 Task: For heading Use oswald with yellow colour.  font size for heading22,  'Change the font style of data to' oswald and font size to 14,  Change the alignment of both headline & data to Align center.  In the sheet  Attendance Sheet for Weekly Performancebook
Action: Mouse moved to (357, 154)
Screenshot: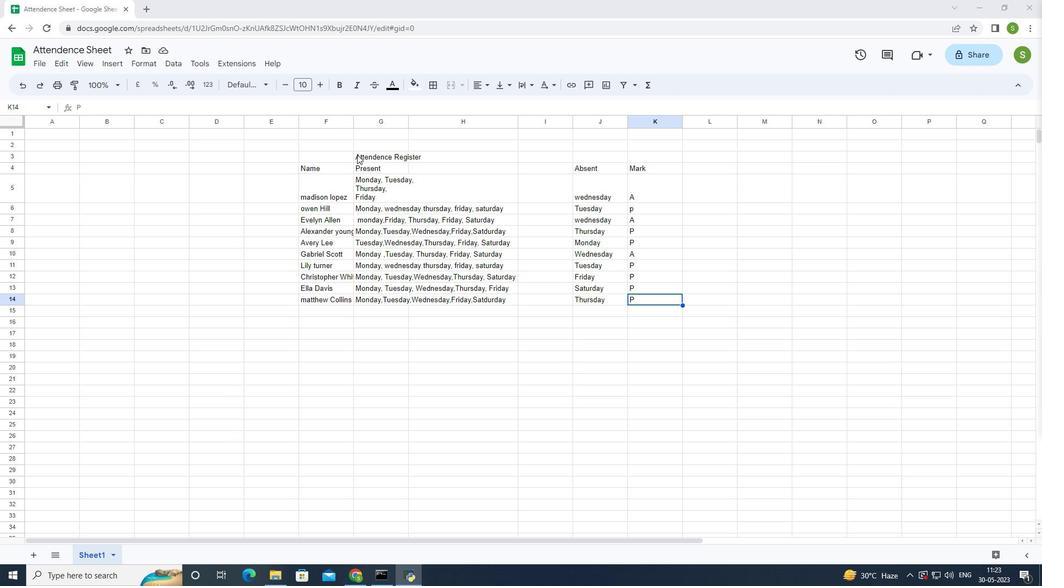 
Action: Mouse pressed left at (357, 154)
Screenshot: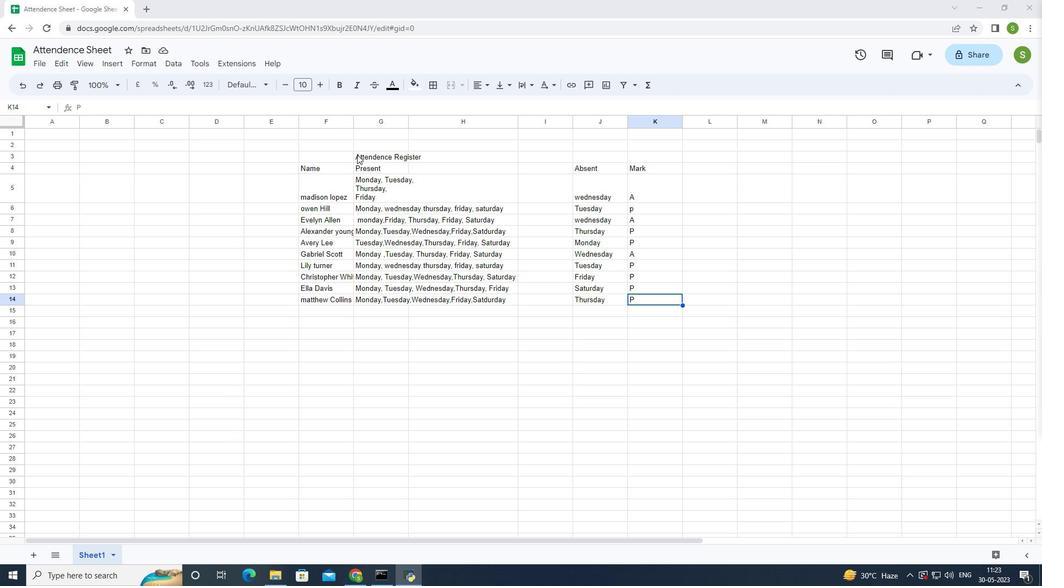
Action: Mouse moved to (249, 89)
Screenshot: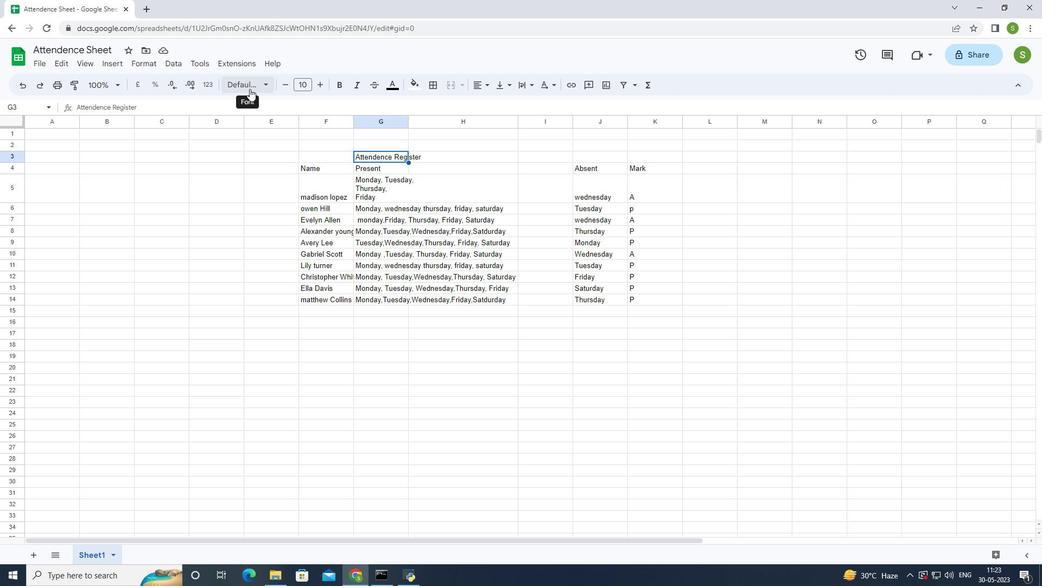 
Action: Mouse pressed left at (249, 89)
Screenshot: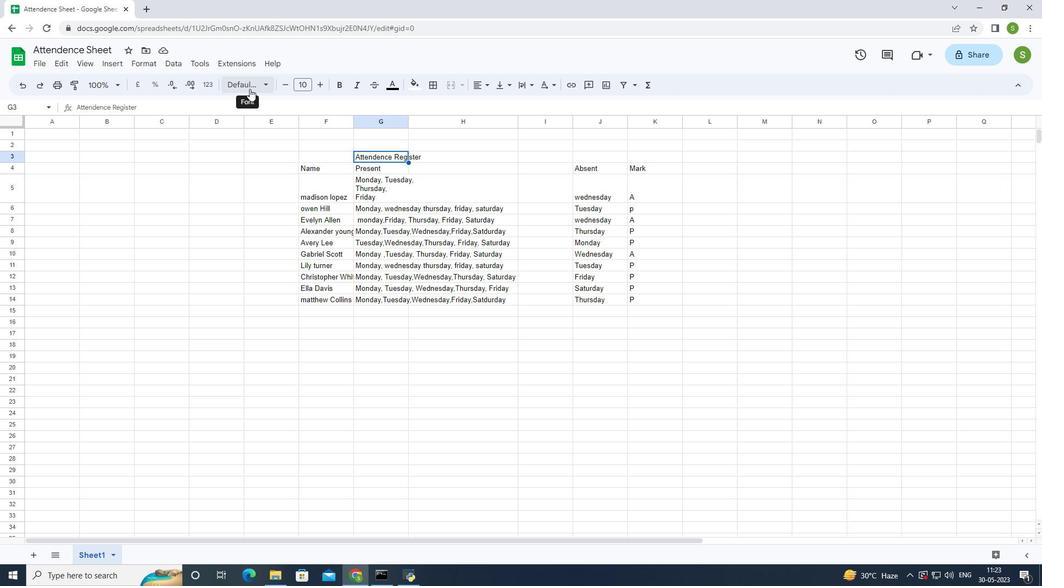 
Action: Mouse moved to (263, 105)
Screenshot: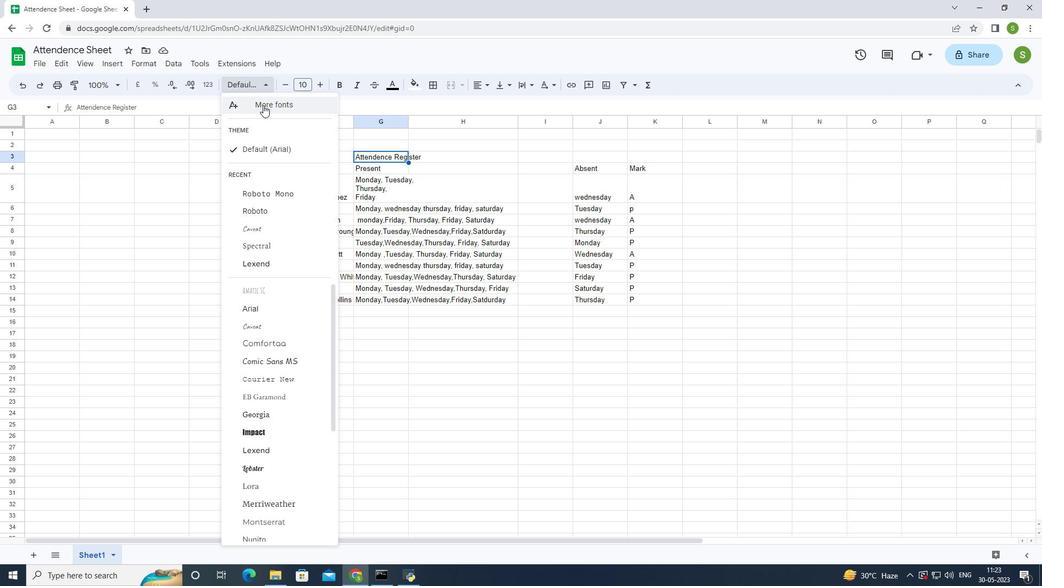 
Action: Mouse pressed left at (263, 105)
Screenshot: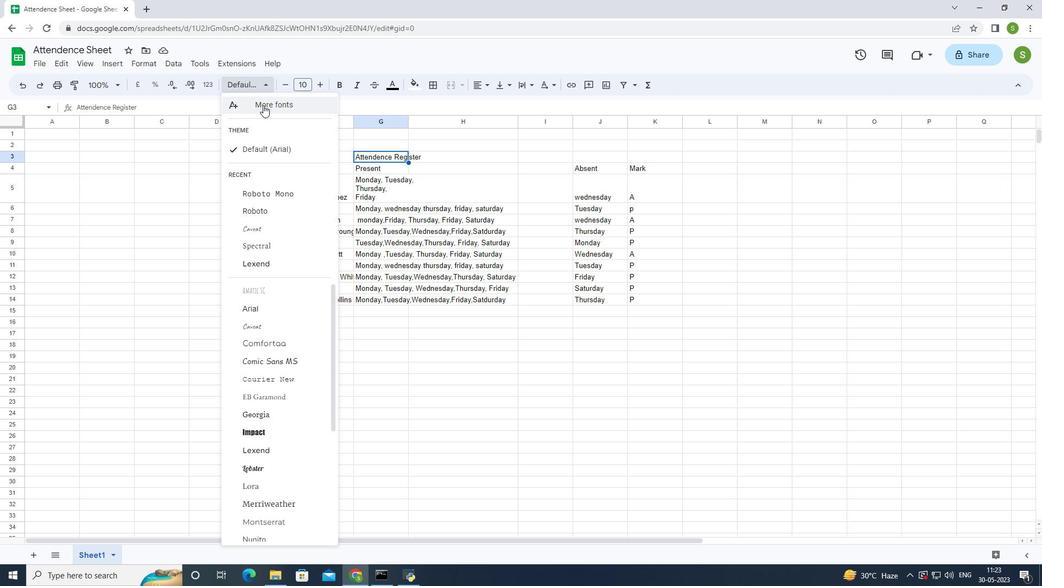 
Action: Mouse moved to (371, 176)
Screenshot: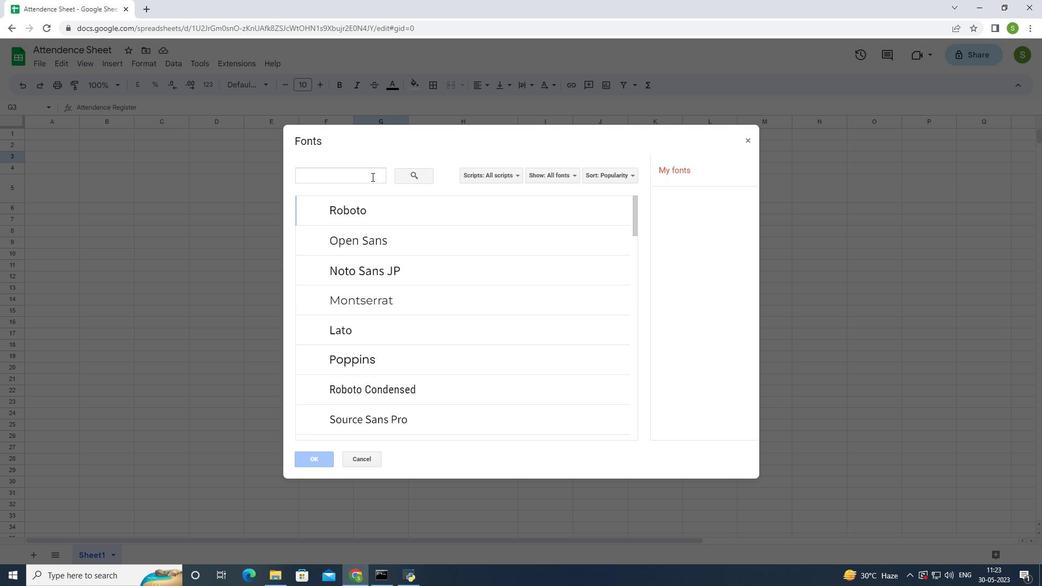 
Action: Mouse pressed left at (371, 176)
Screenshot: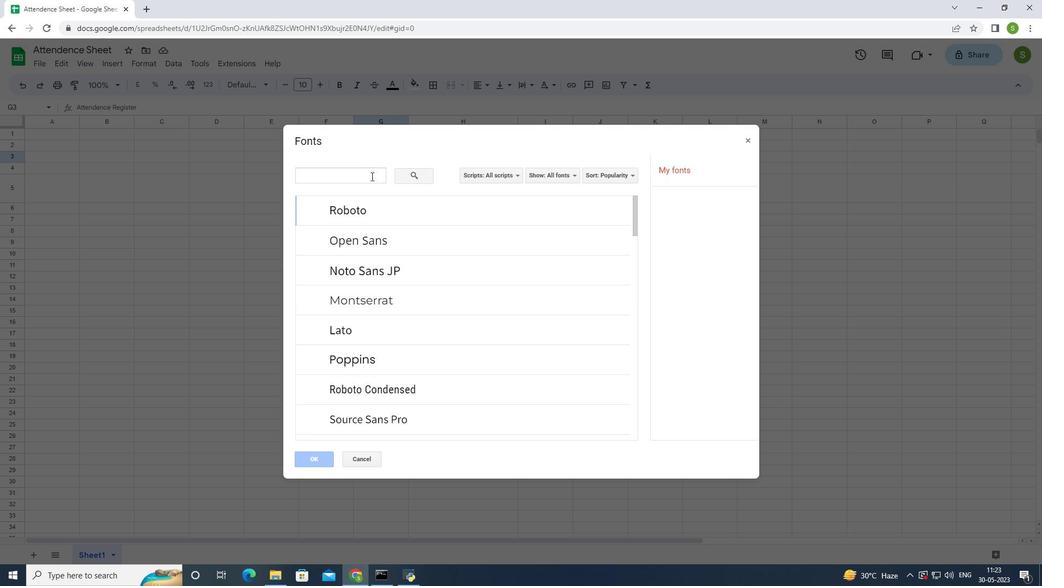 
Action: Key pressed <Key.shift><Key.shift>Oswald
Screenshot: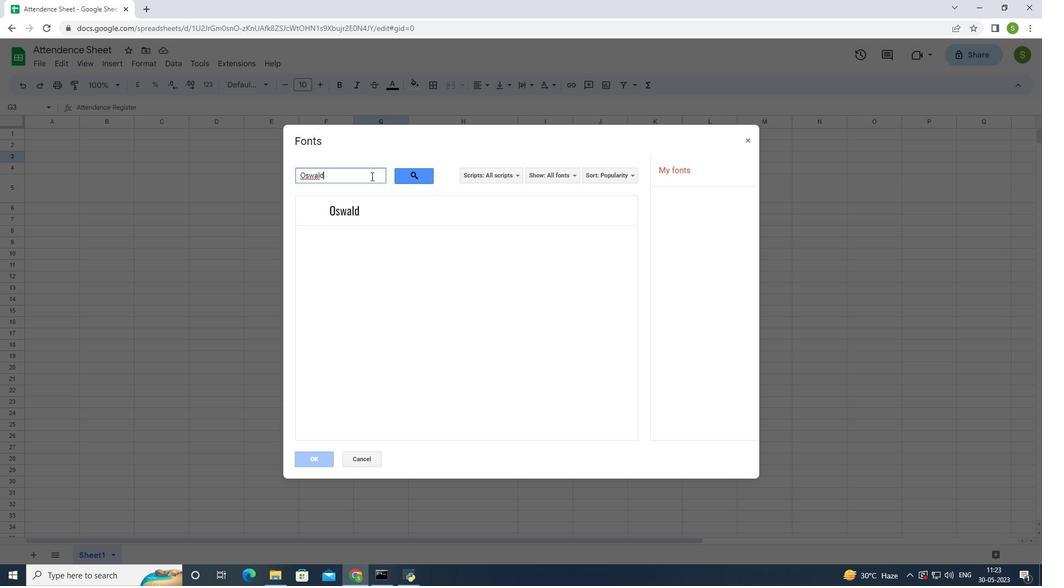
Action: Mouse moved to (354, 209)
Screenshot: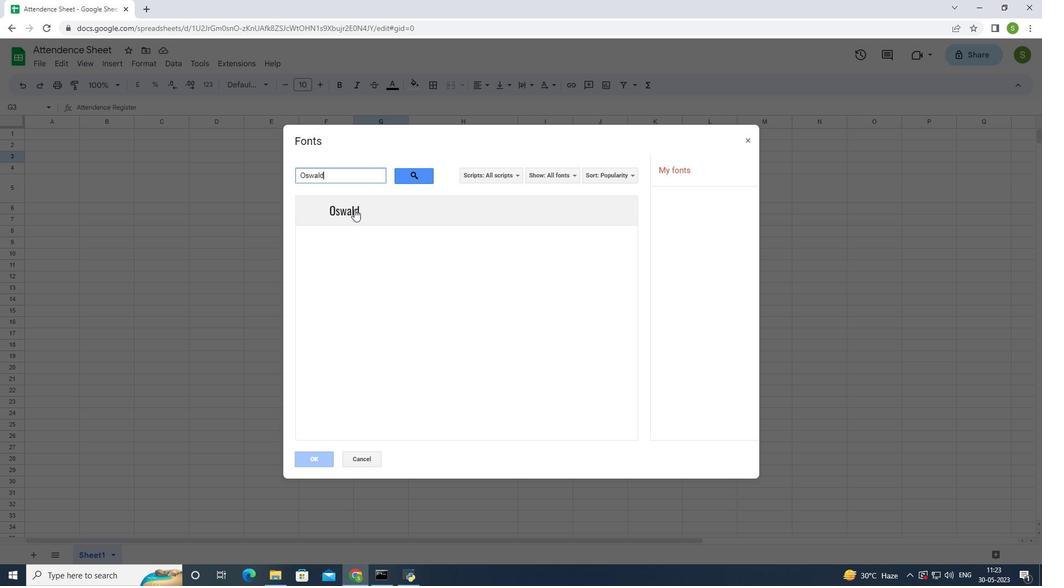 
Action: Mouse pressed left at (354, 209)
Screenshot: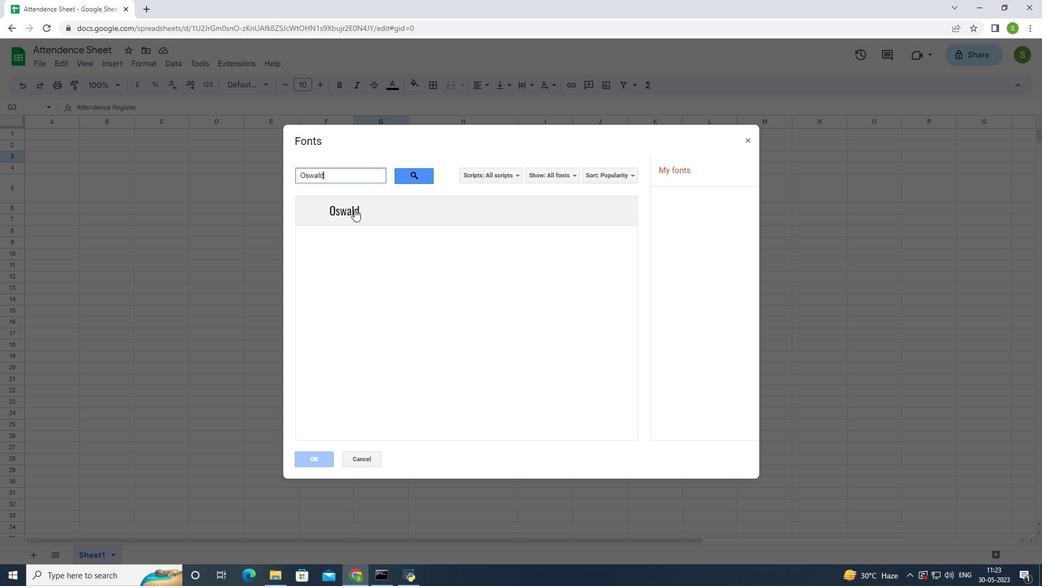 
Action: Mouse moved to (313, 466)
Screenshot: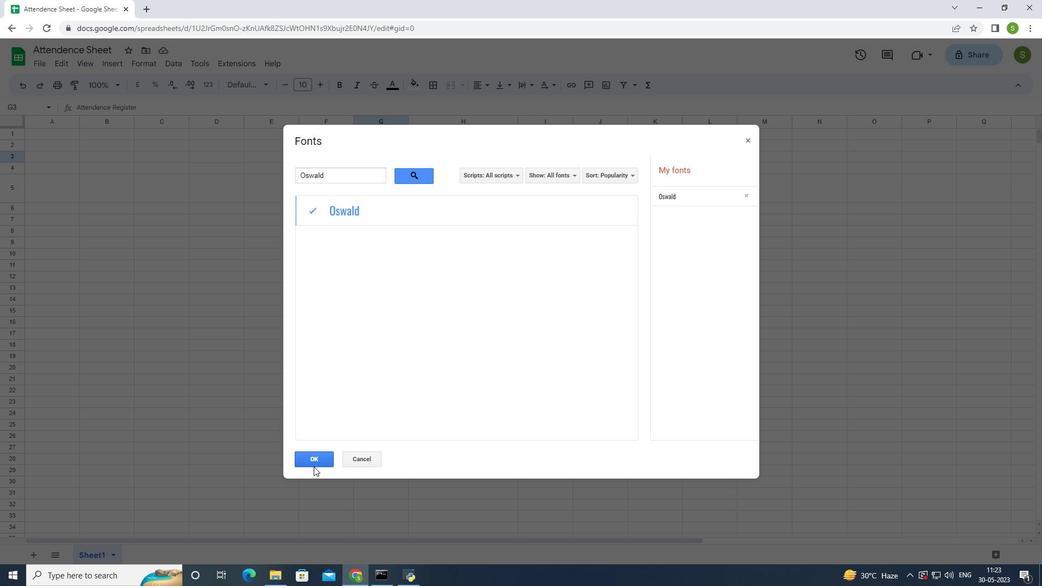
Action: Mouse pressed left at (313, 466)
Screenshot: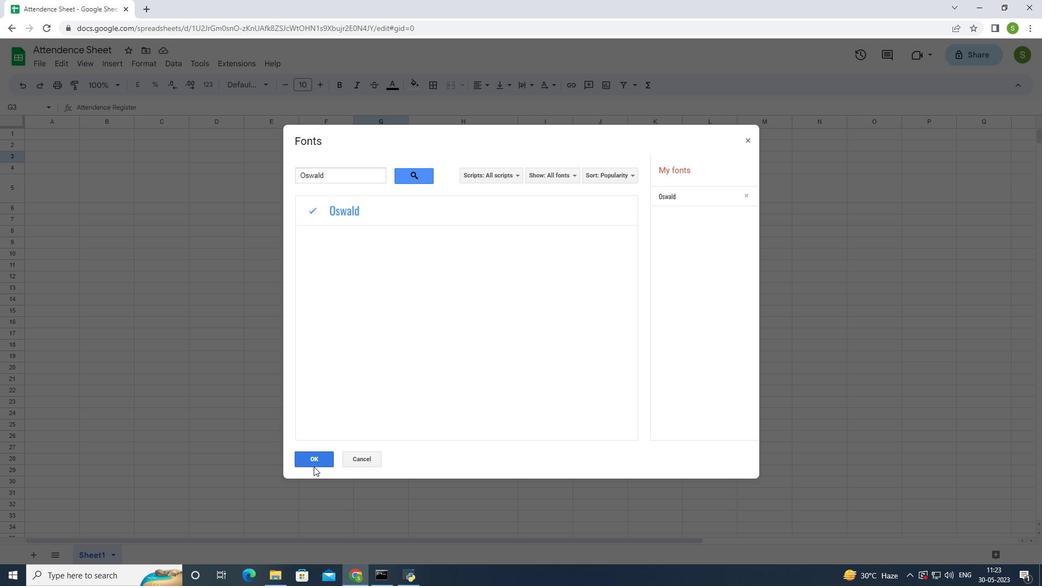 
Action: Mouse moved to (391, 77)
Screenshot: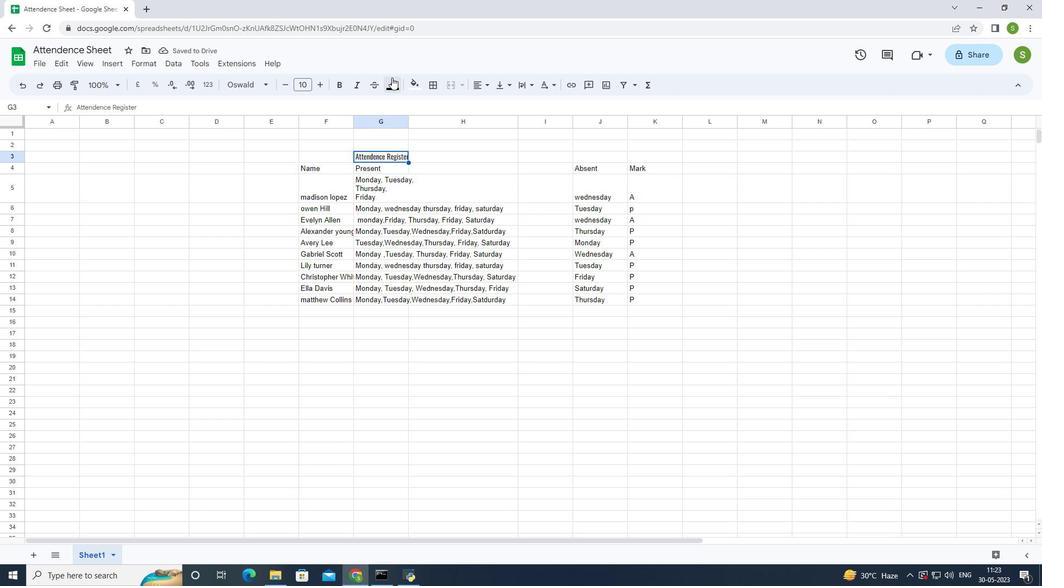 
Action: Mouse pressed left at (391, 77)
Screenshot: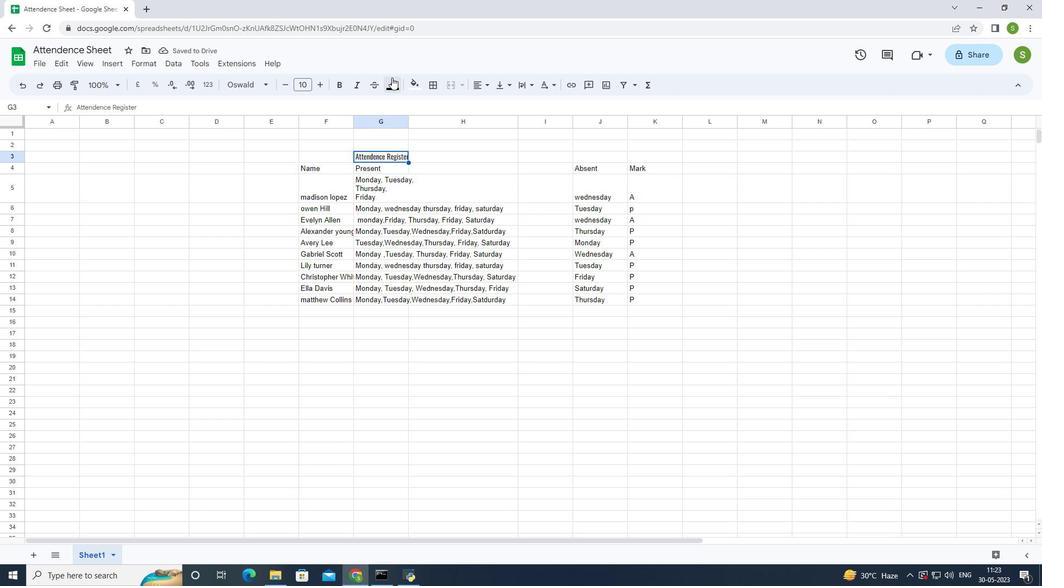 
Action: Mouse moved to (431, 184)
Screenshot: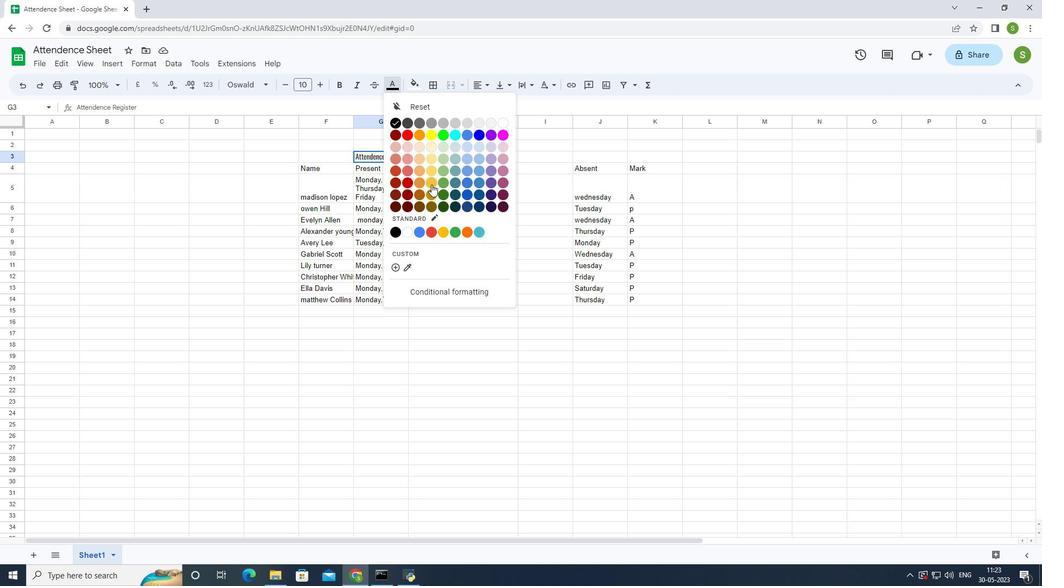 
Action: Mouse pressed left at (431, 184)
Screenshot: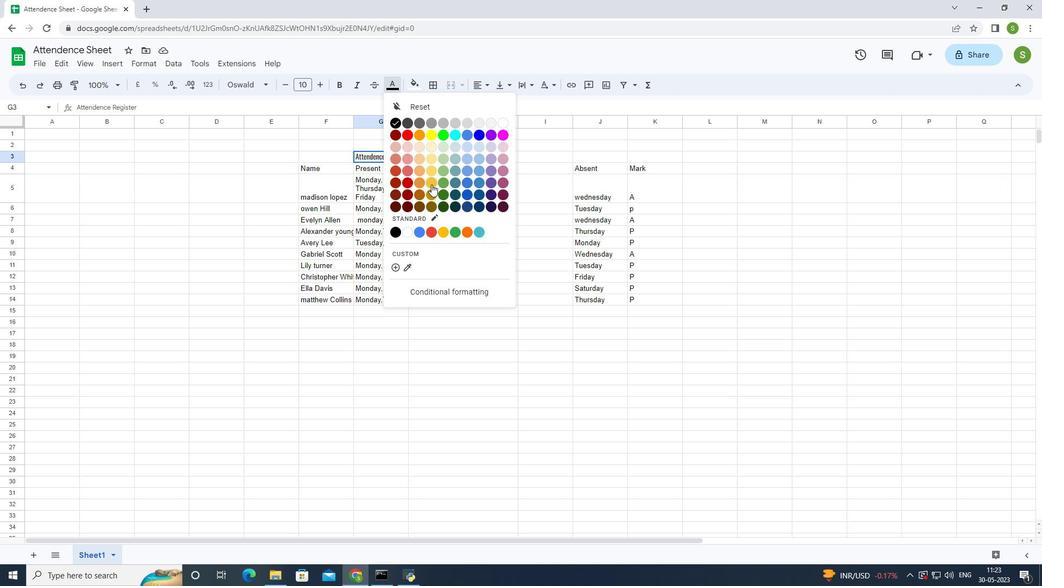
Action: Mouse moved to (318, 89)
Screenshot: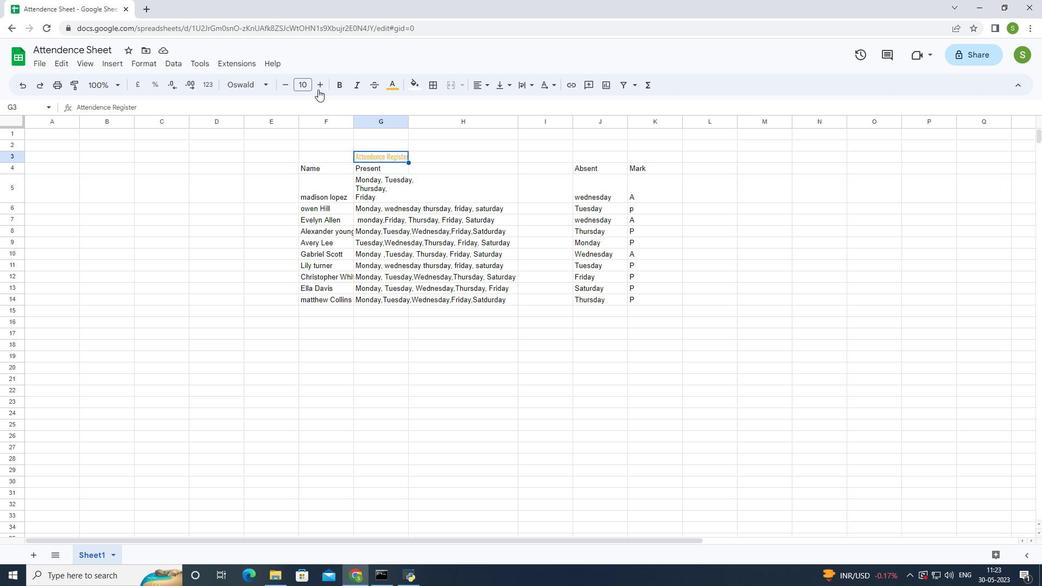 
Action: Mouse pressed left at (318, 89)
Screenshot: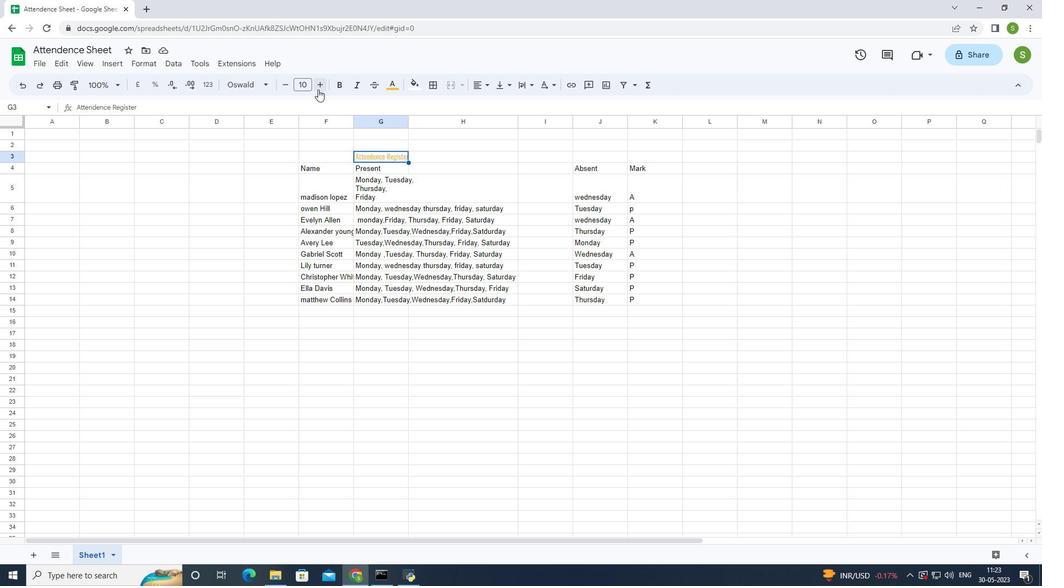 
Action: Mouse pressed left at (318, 89)
Screenshot: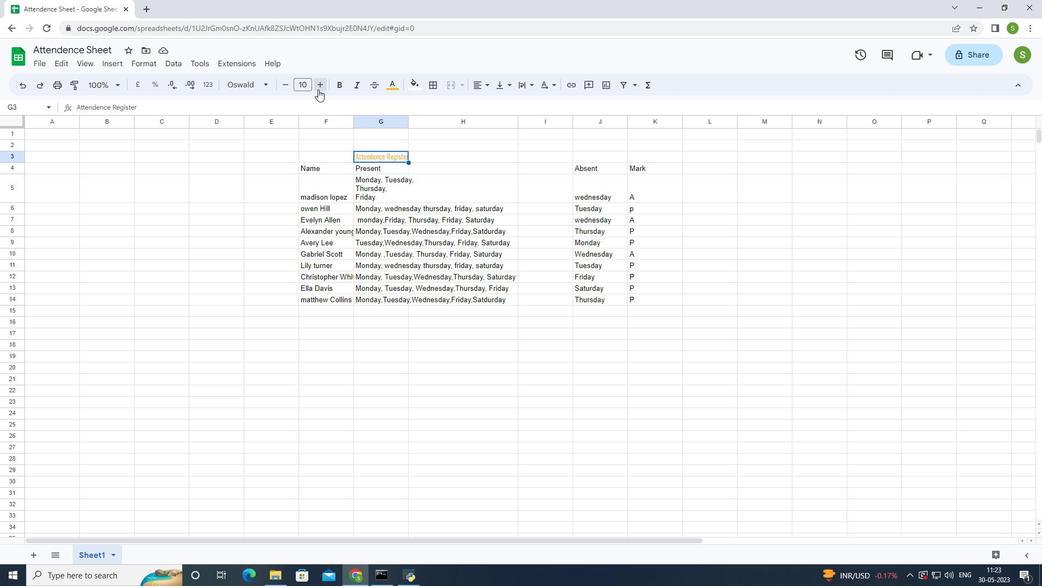 
Action: Mouse pressed left at (318, 89)
Screenshot: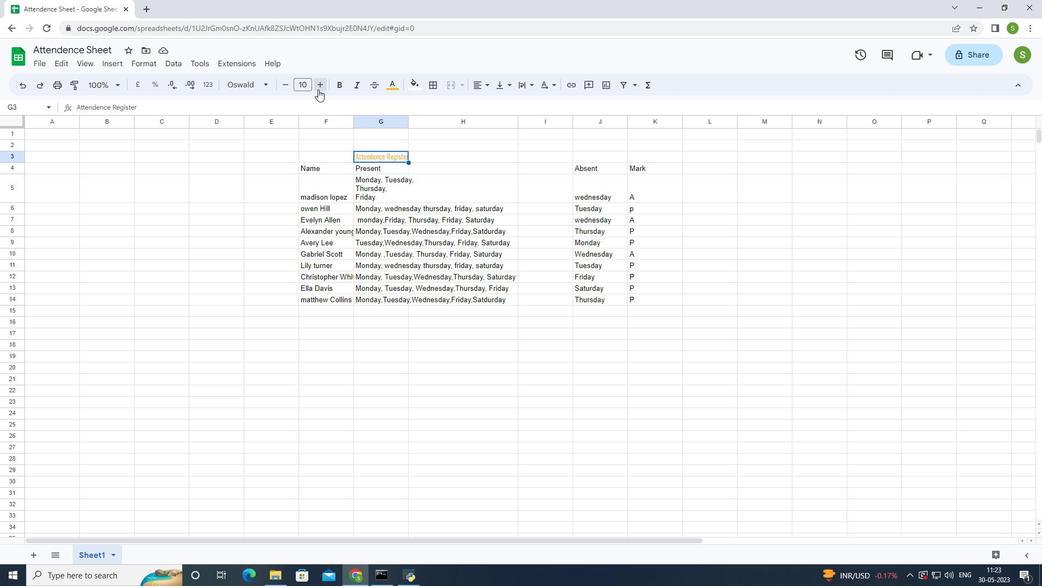 
Action: Mouse pressed left at (318, 89)
Screenshot: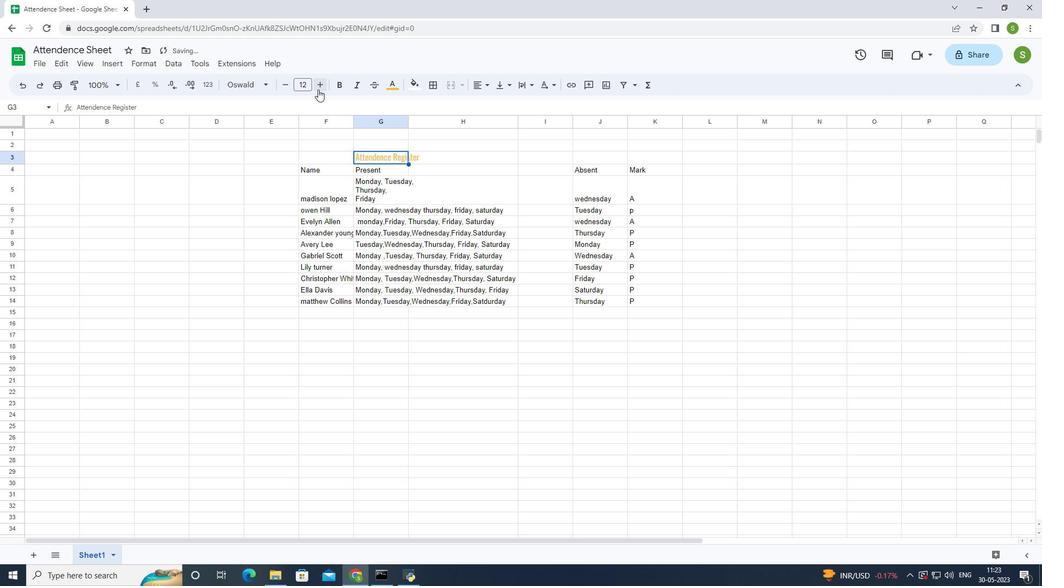 
Action: Mouse pressed left at (318, 89)
Screenshot: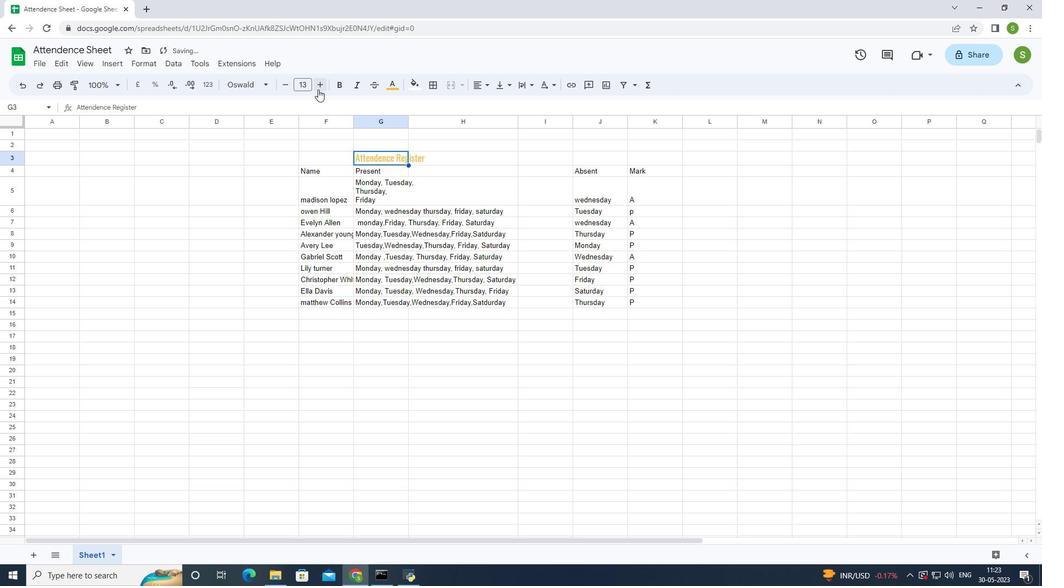 
Action: Mouse pressed left at (318, 89)
Screenshot: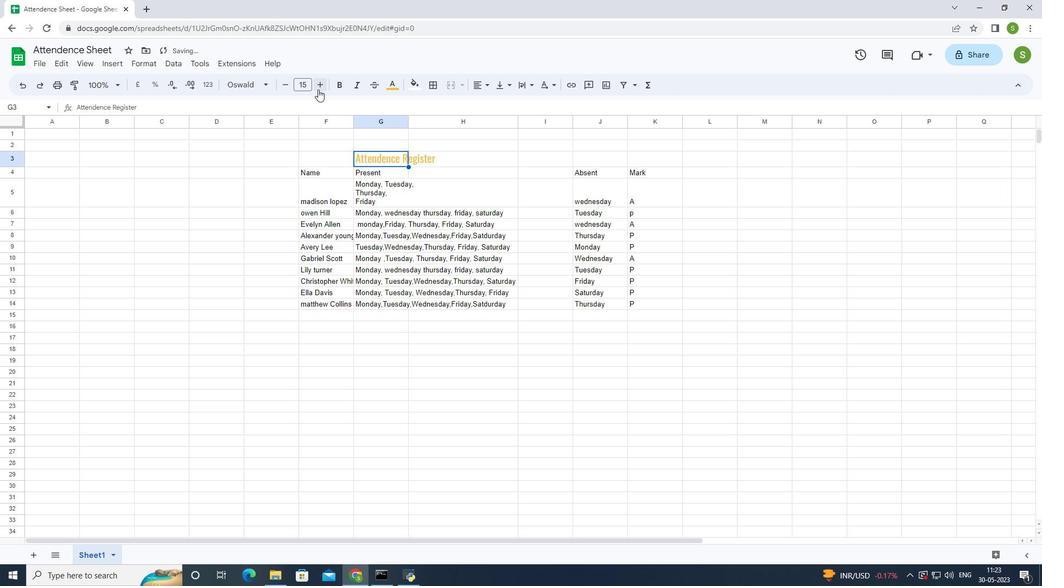
Action: Mouse pressed left at (318, 89)
Screenshot: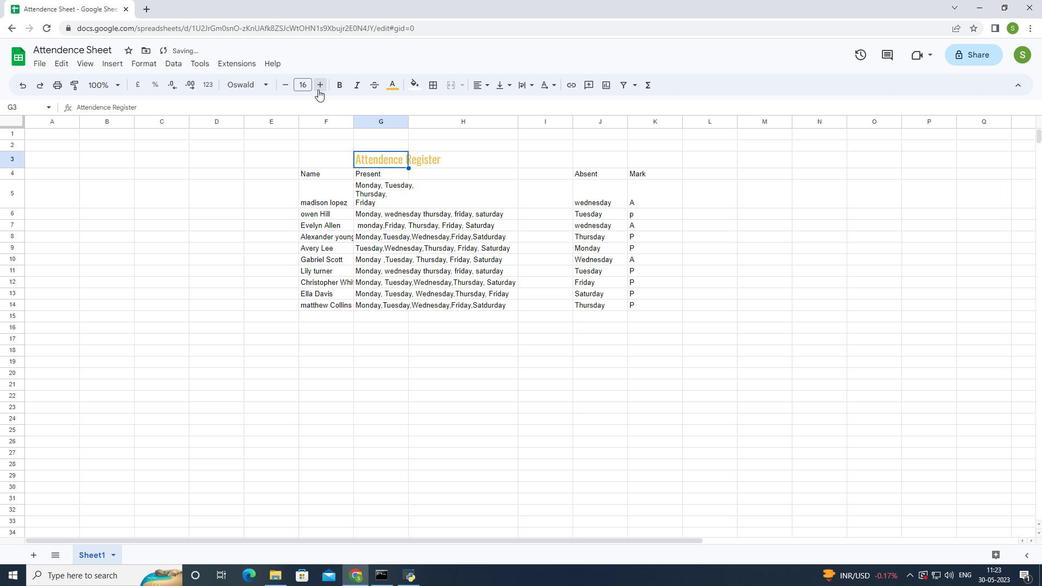 
Action: Mouse pressed left at (318, 89)
Screenshot: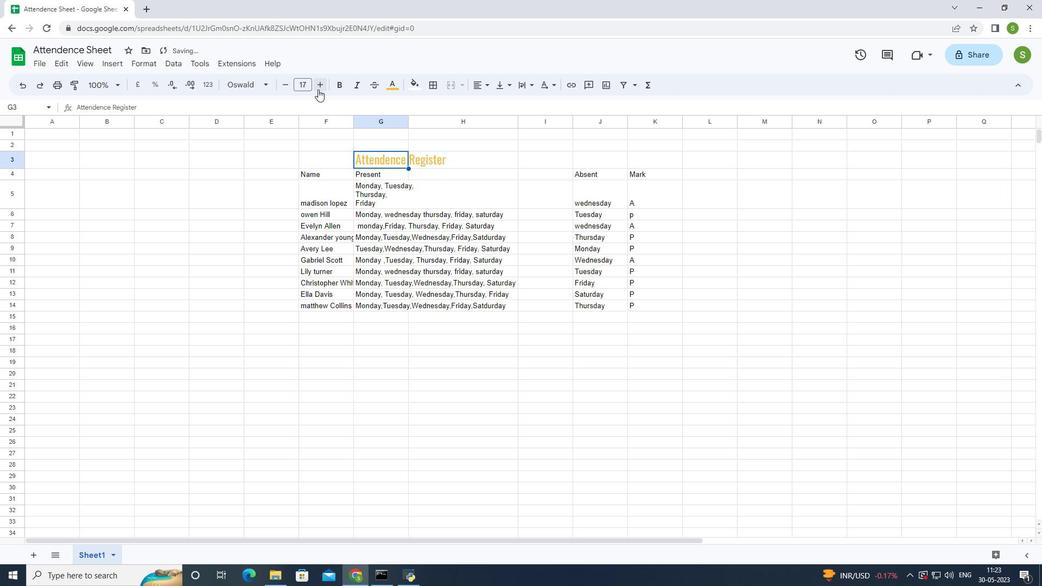 
Action: Mouse pressed left at (318, 89)
Screenshot: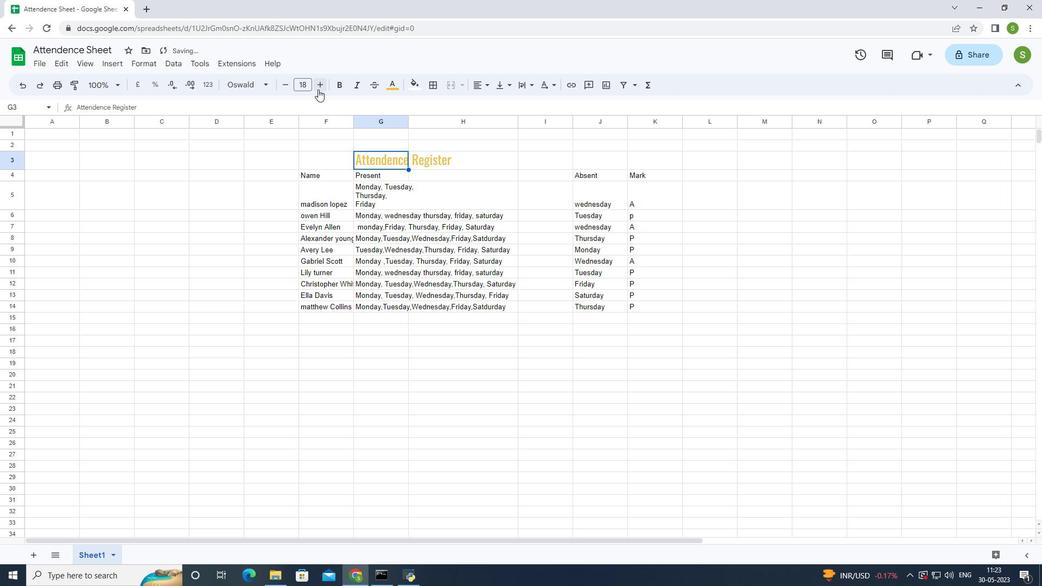 
Action: Mouse moved to (318, 89)
Screenshot: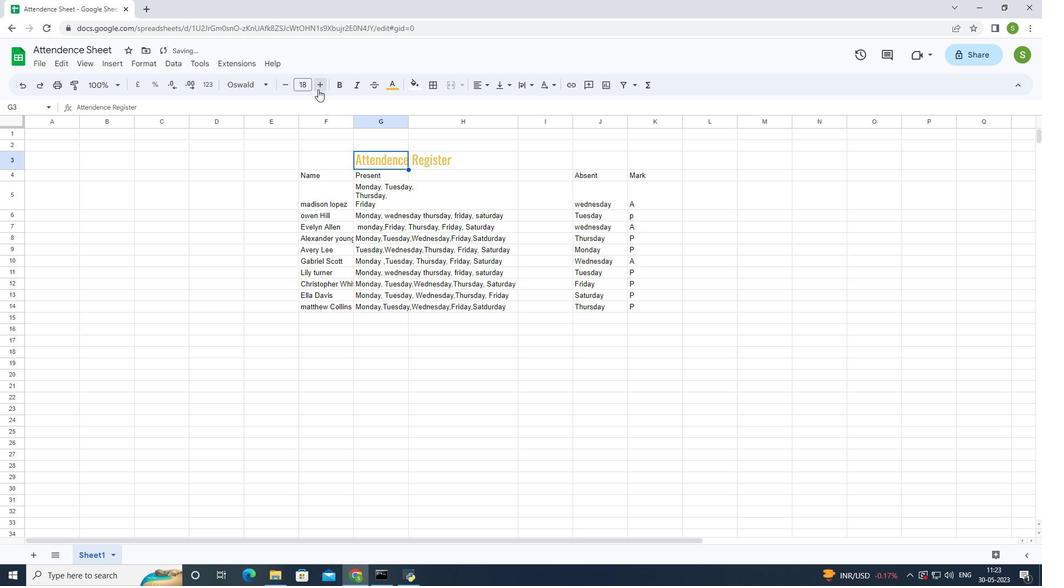 
Action: Mouse pressed left at (318, 89)
Screenshot: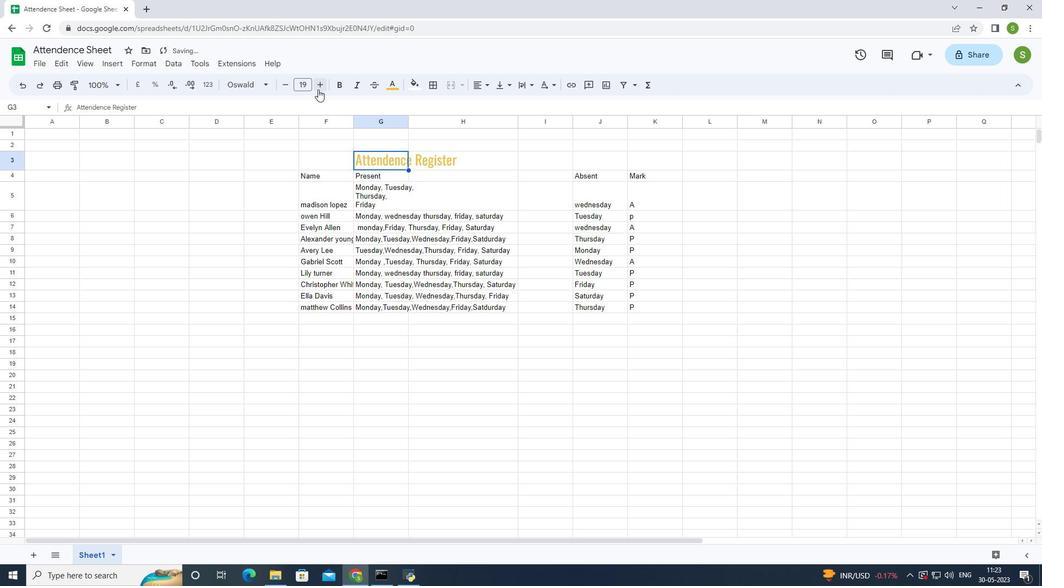 
Action: Mouse pressed left at (318, 89)
Screenshot: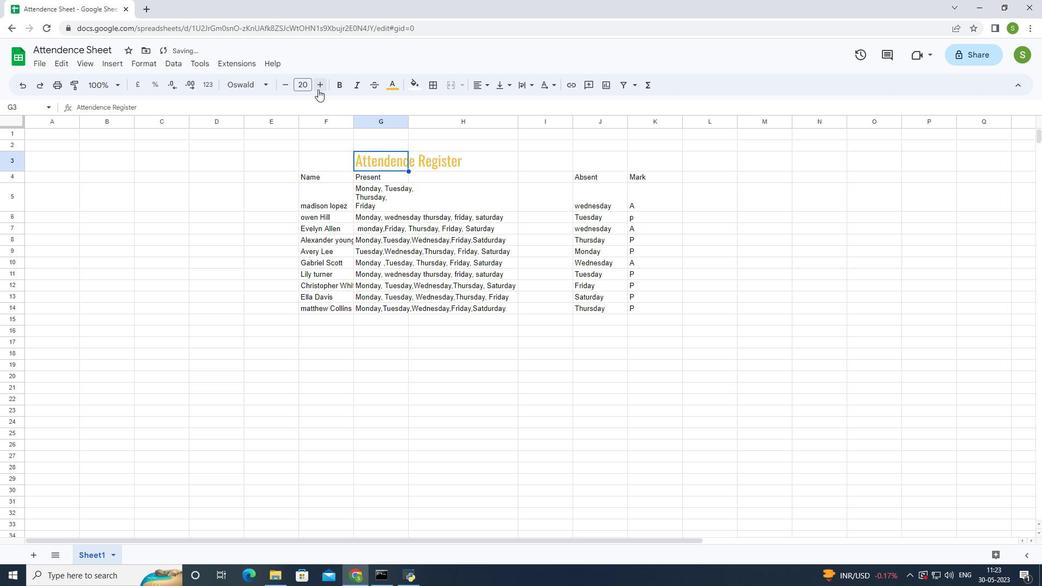 
Action: Mouse pressed left at (318, 89)
Screenshot: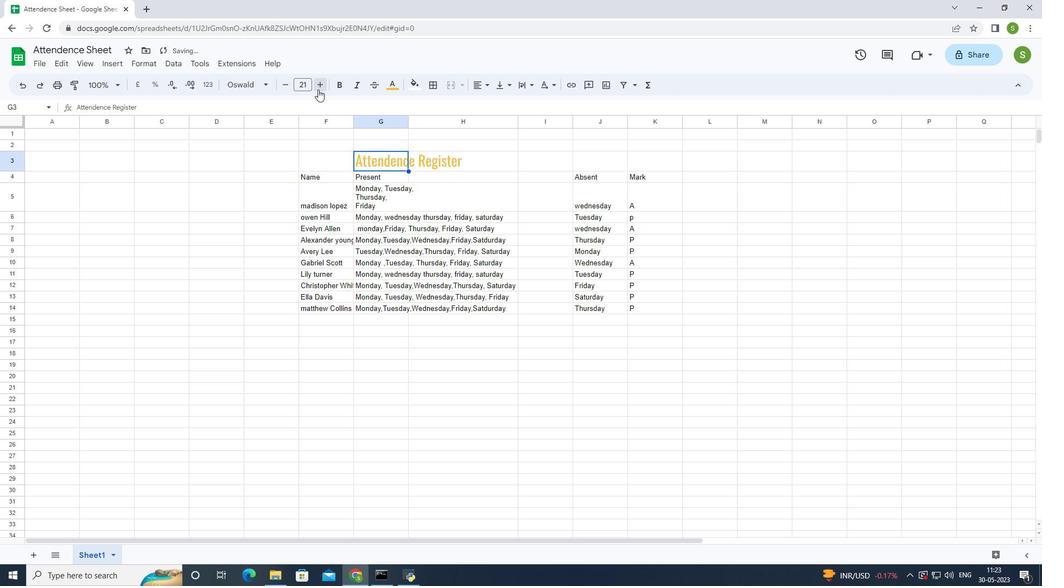 
Action: Mouse moved to (301, 174)
Screenshot: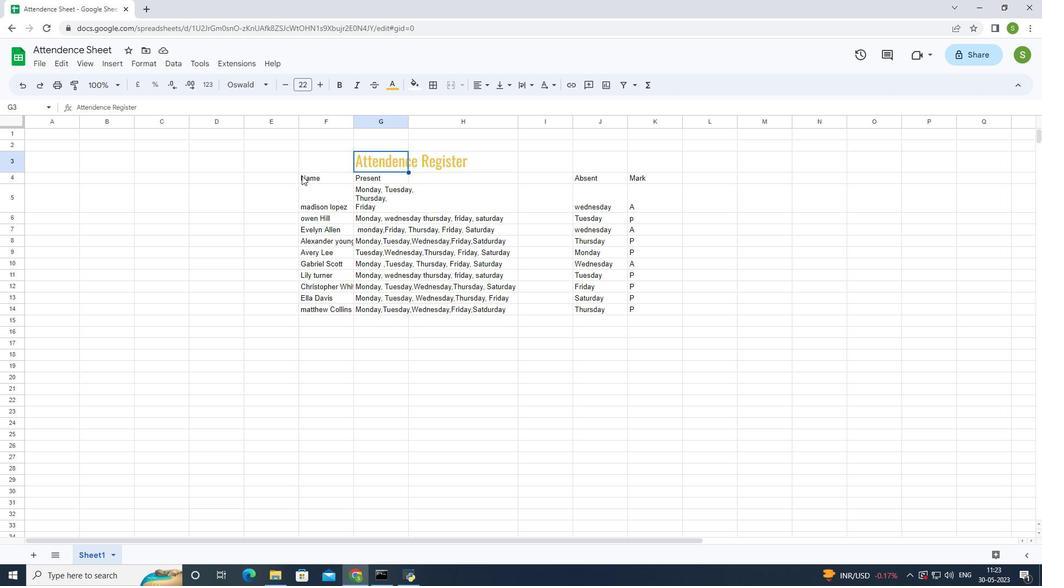 
Action: Mouse pressed left at (301, 174)
Screenshot: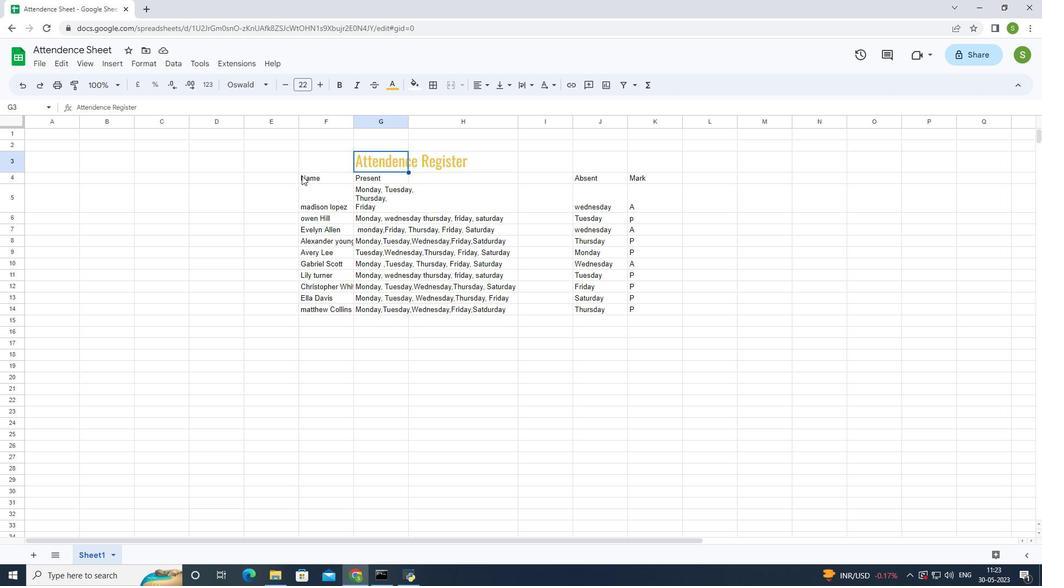 
Action: Mouse moved to (242, 86)
Screenshot: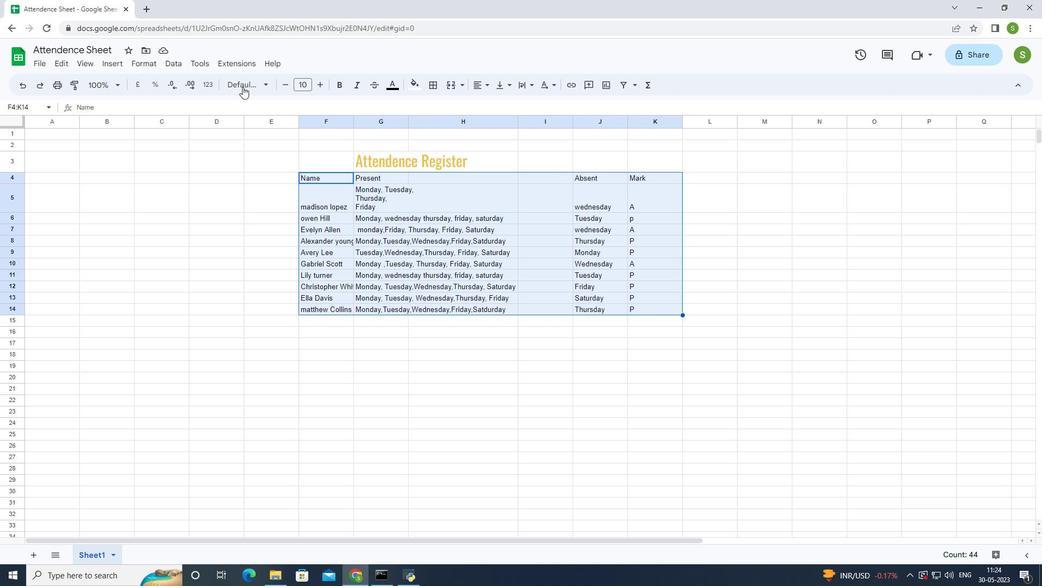 
Action: Mouse pressed left at (242, 86)
Screenshot: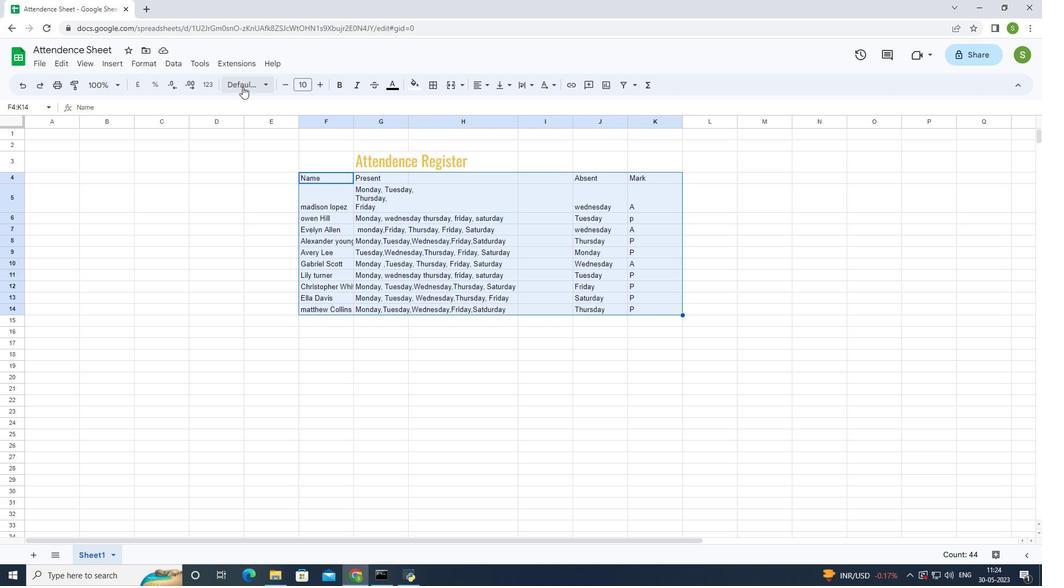 
Action: Mouse moved to (274, 106)
Screenshot: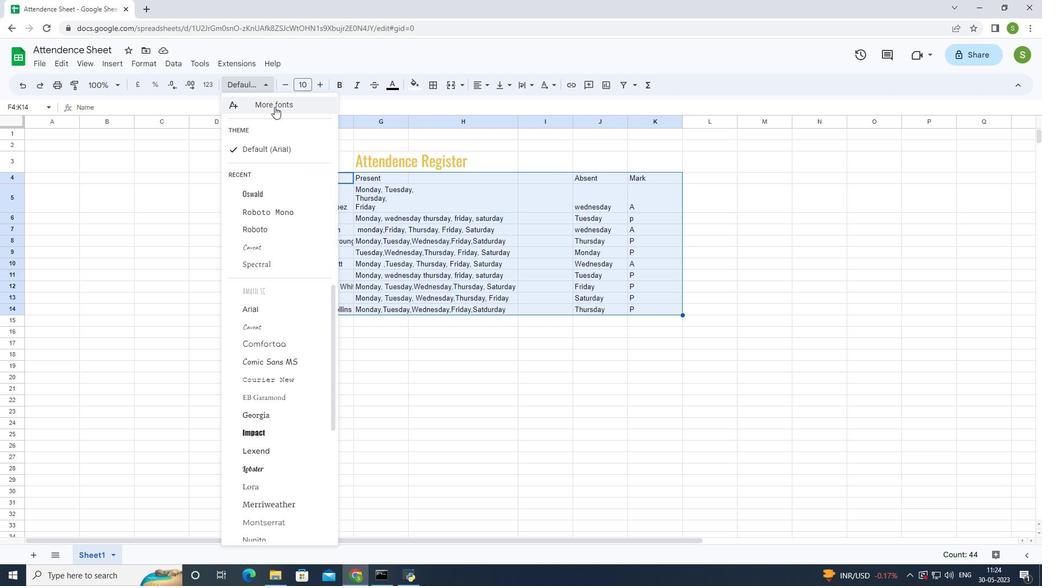 
Action: Mouse pressed left at (274, 106)
Screenshot: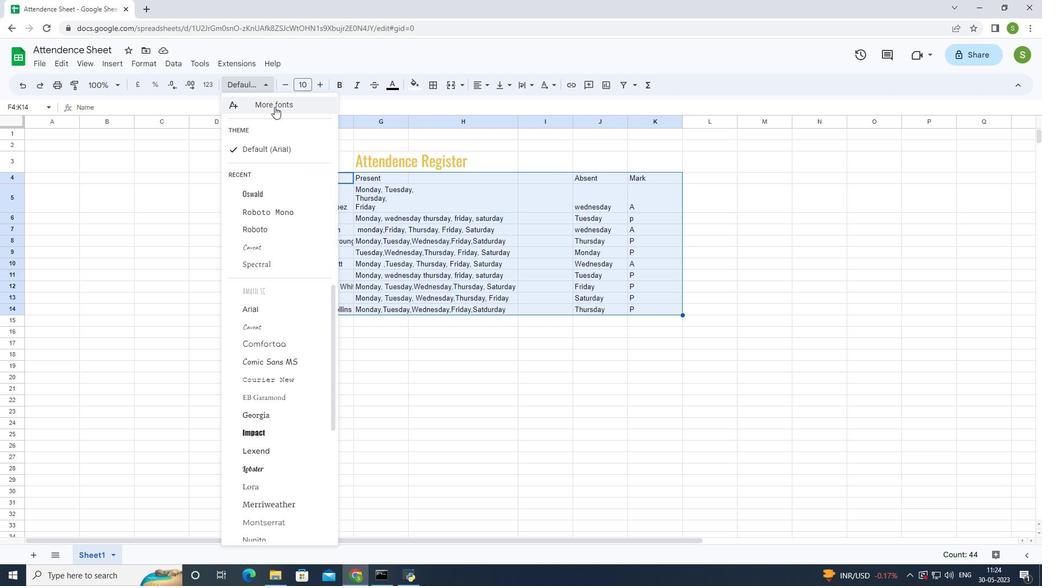 
Action: Mouse moved to (341, 210)
Screenshot: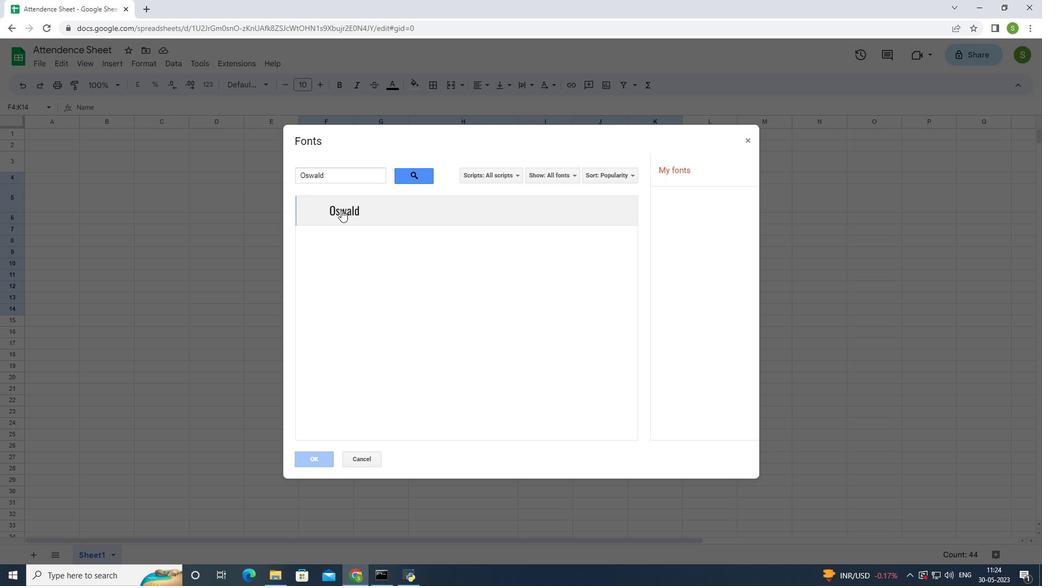
Action: Mouse pressed left at (341, 210)
Screenshot: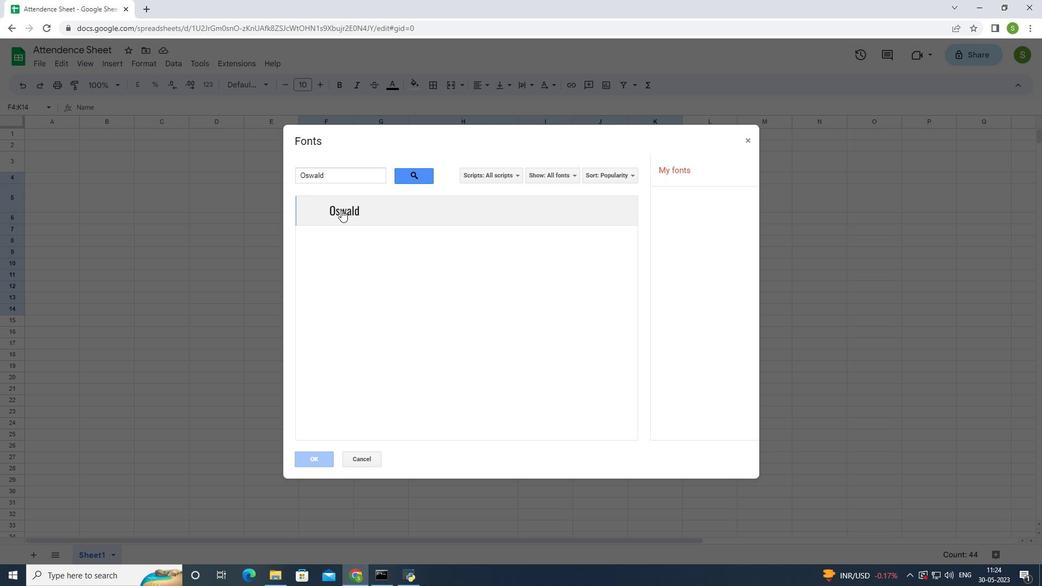 
Action: Mouse moved to (333, 432)
Screenshot: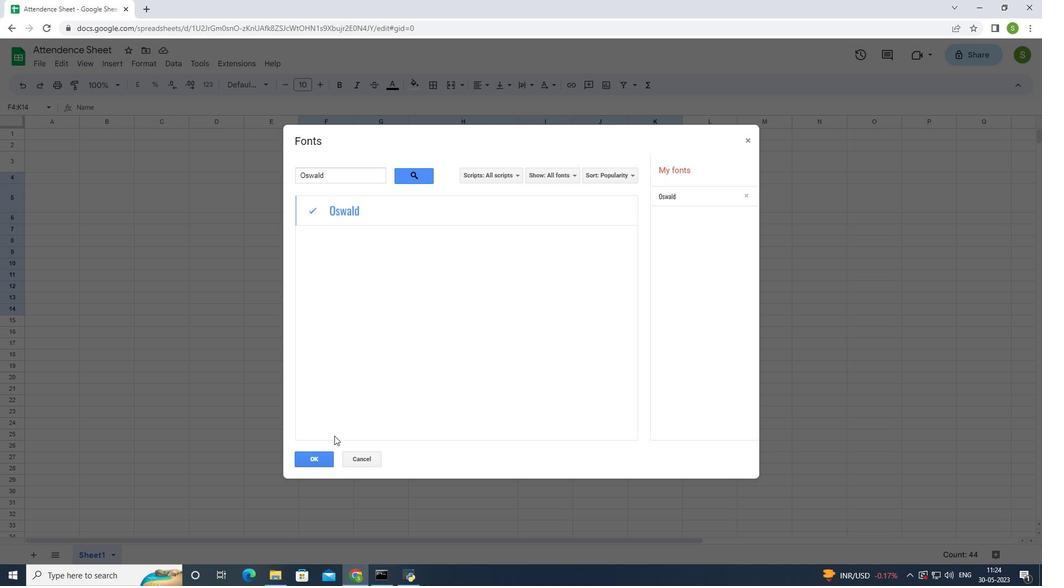 
Action: Mouse pressed left at (333, 430)
Screenshot: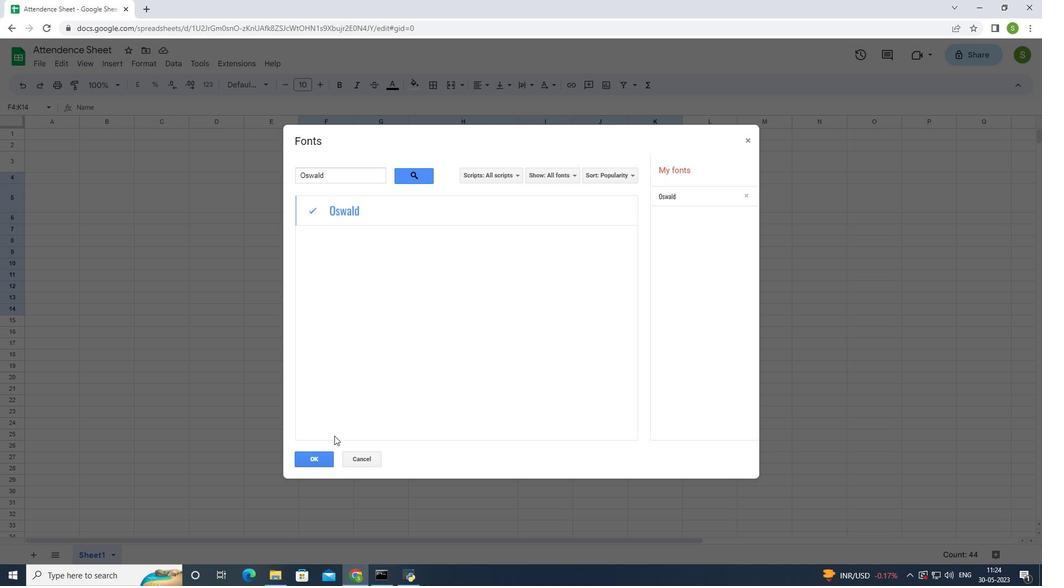 
Action: Mouse moved to (322, 456)
Screenshot: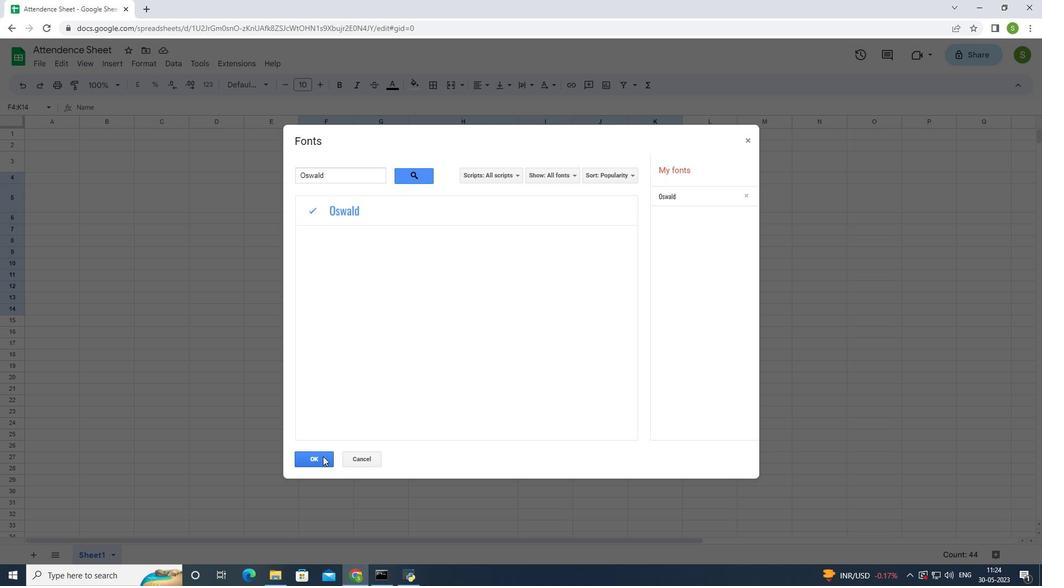 
Action: Mouse pressed left at (322, 456)
Screenshot: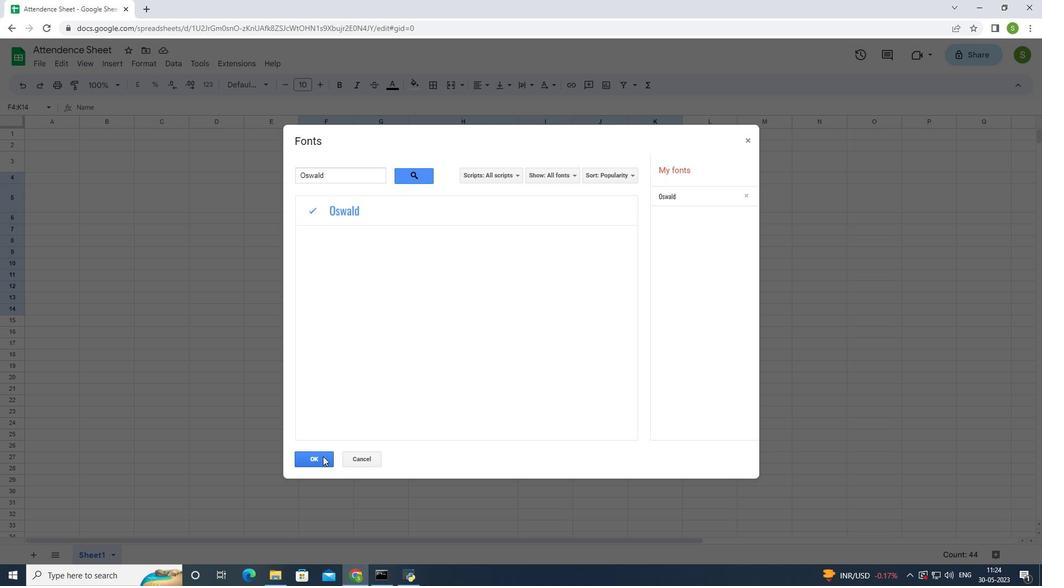 
Action: Mouse moved to (315, 88)
Screenshot: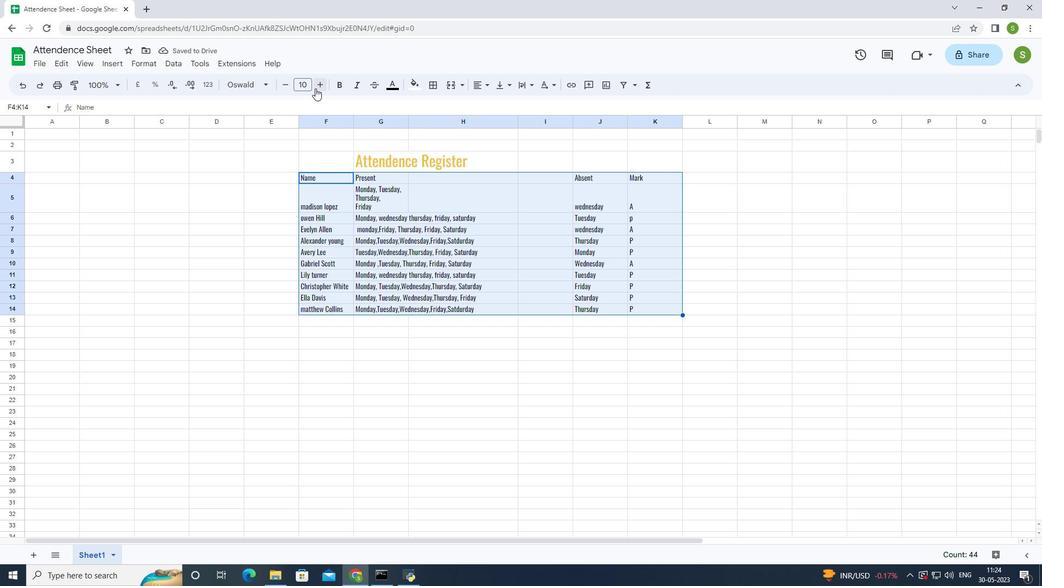 
Action: Mouse pressed left at (315, 88)
Screenshot: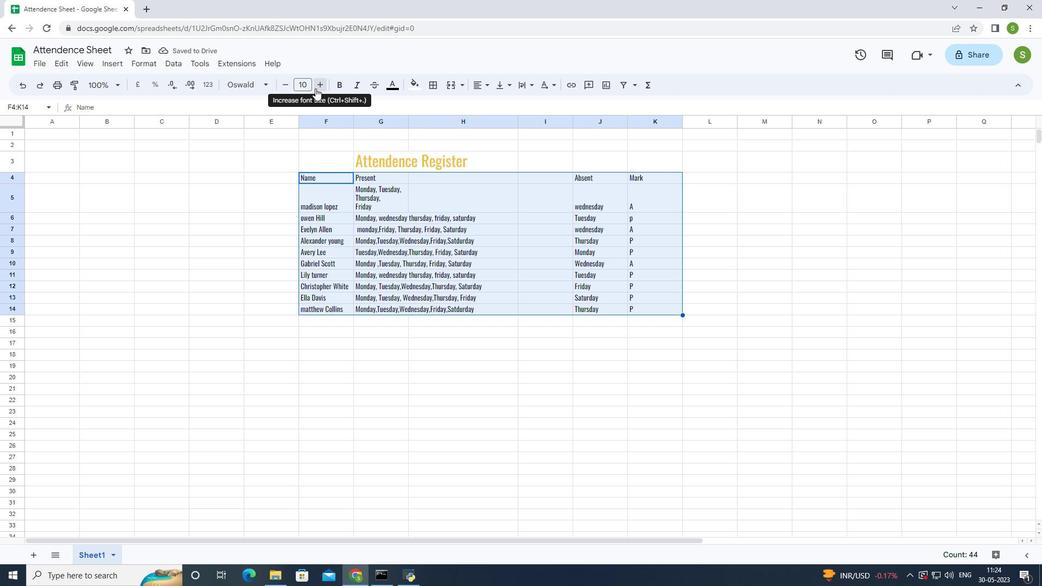 
Action: Mouse pressed left at (315, 88)
Screenshot: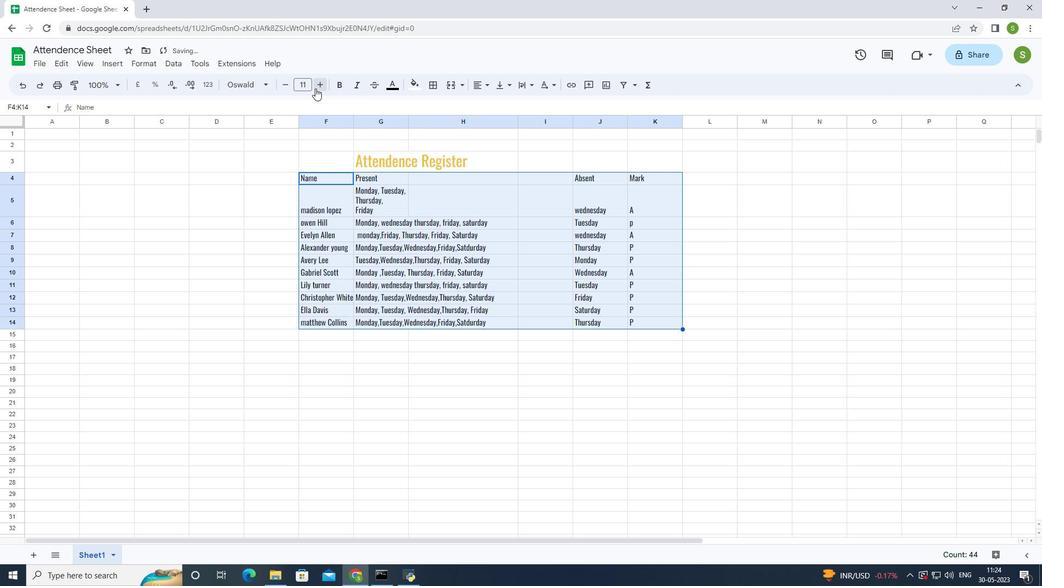 
Action: Mouse pressed left at (315, 88)
Screenshot: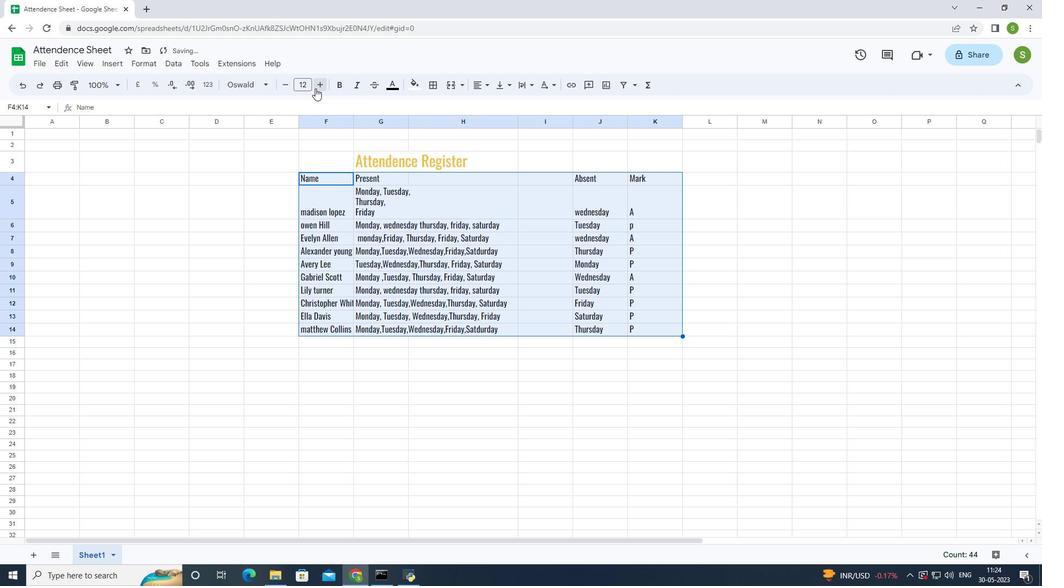 
Action: Mouse pressed left at (315, 88)
Screenshot: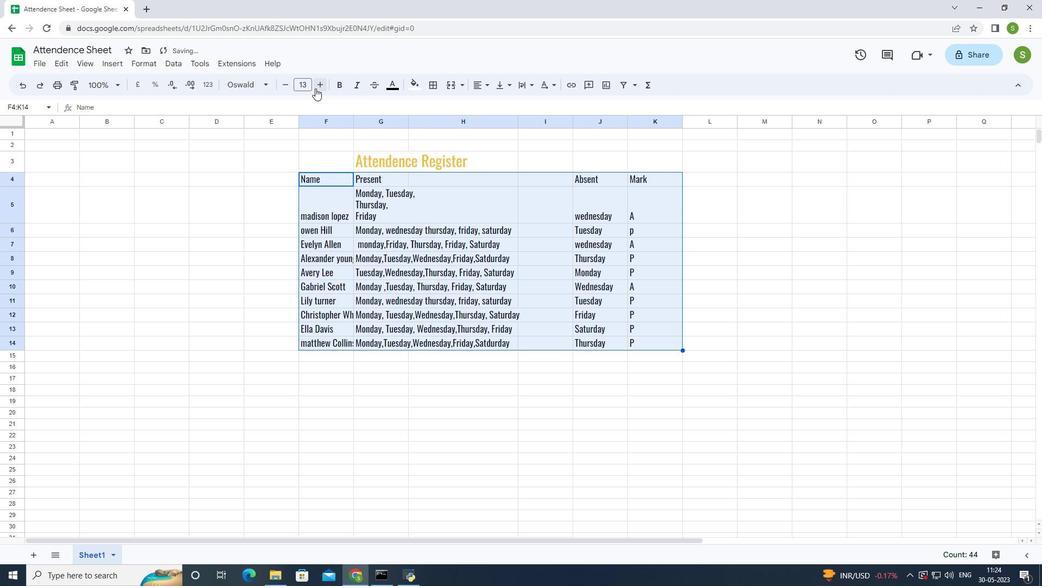 
Action: Mouse moved to (333, 160)
Screenshot: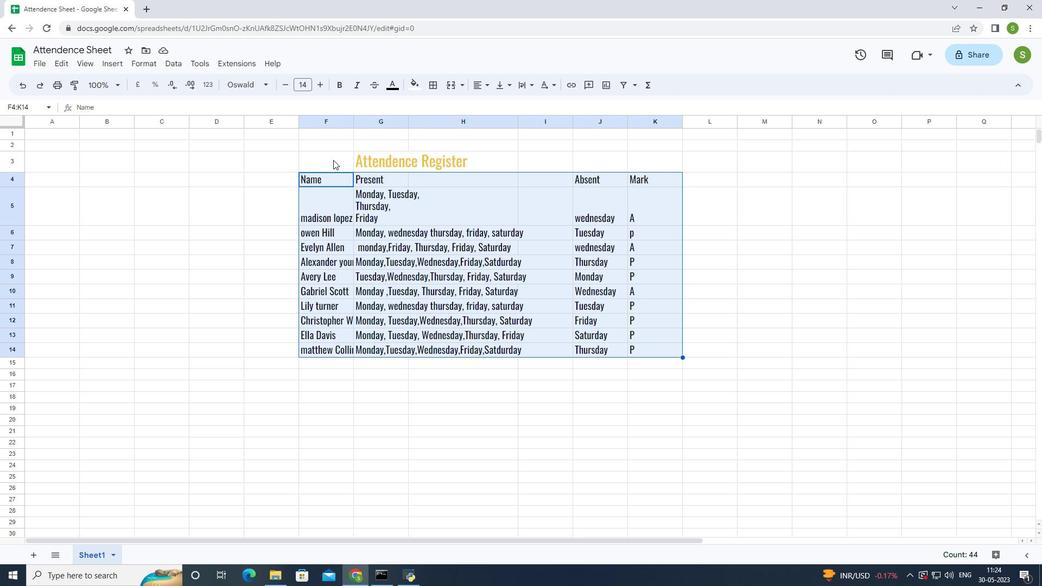
Action: Mouse pressed left at (333, 160)
Screenshot: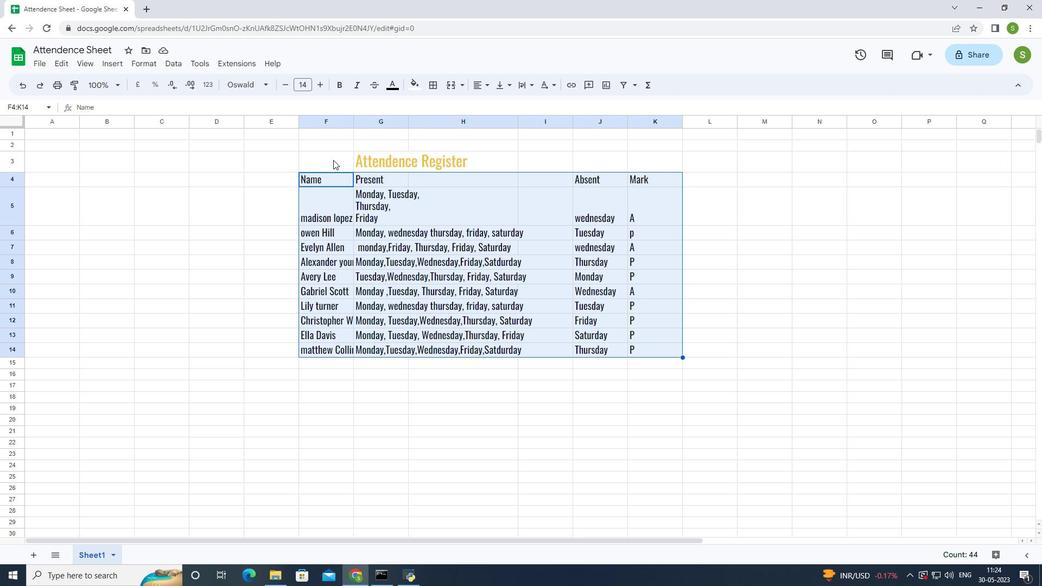 
Action: Mouse moved to (485, 83)
Screenshot: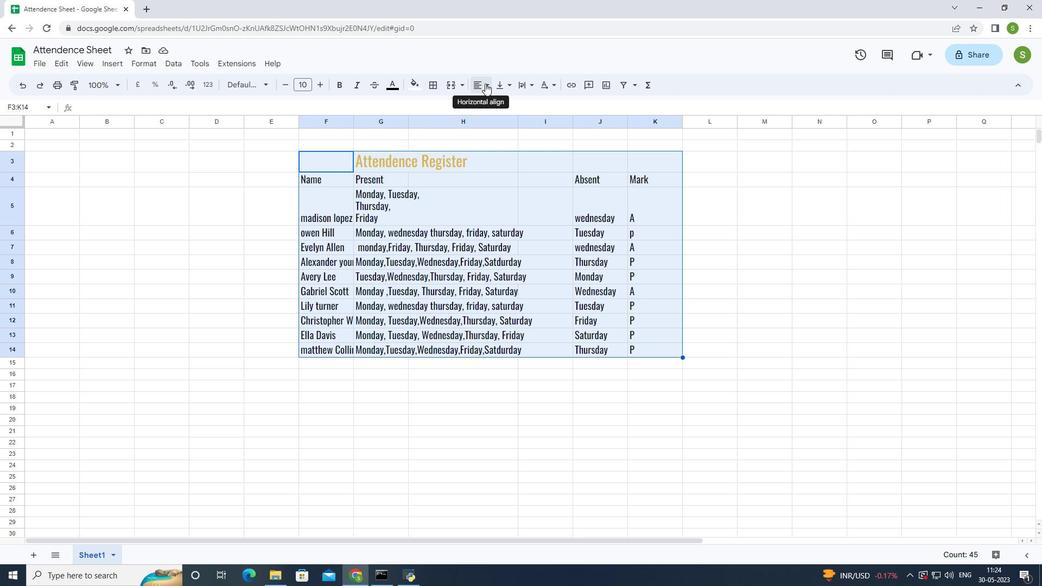 
Action: Mouse pressed left at (485, 83)
Screenshot: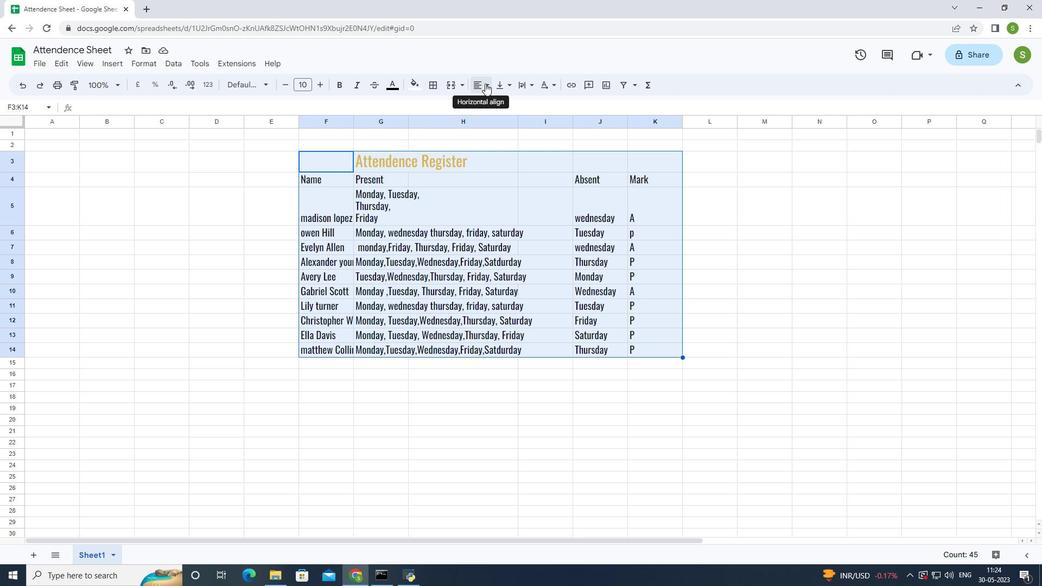 
Action: Mouse moved to (494, 105)
Screenshot: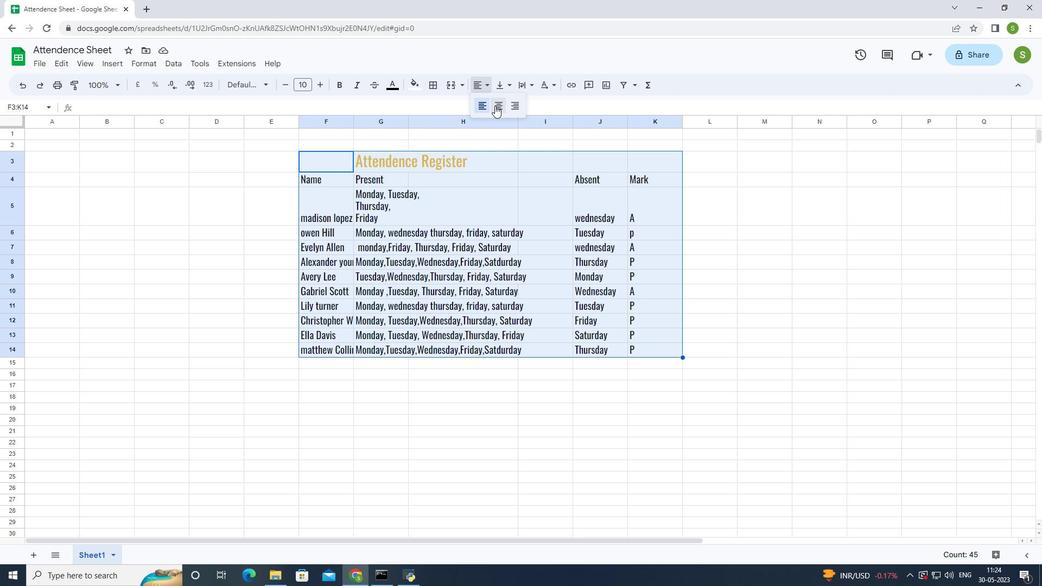 
Action: Mouse pressed left at (494, 105)
Screenshot: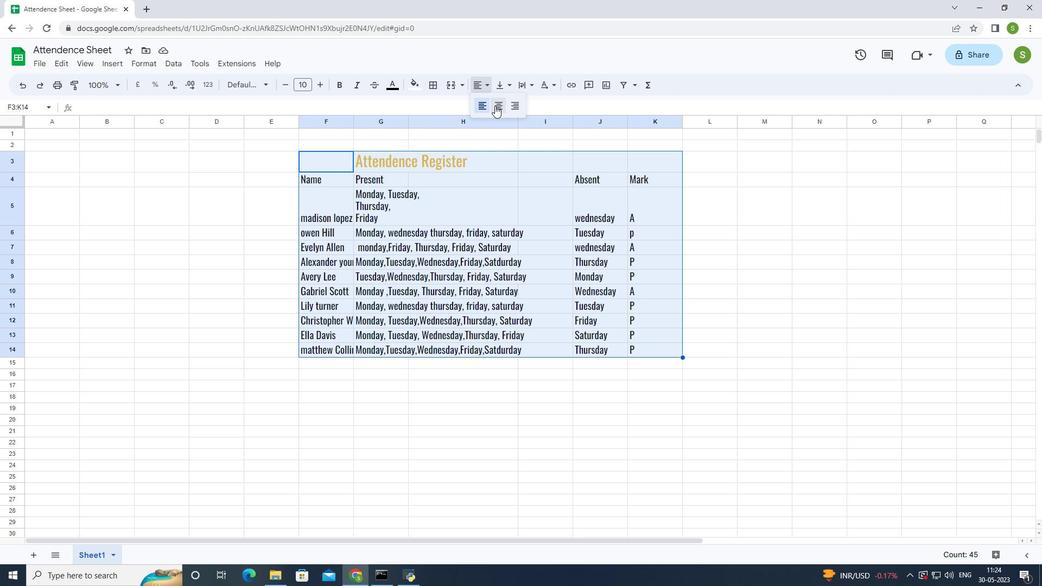 
Action: Mouse moved to (150, 159)
Screenshot: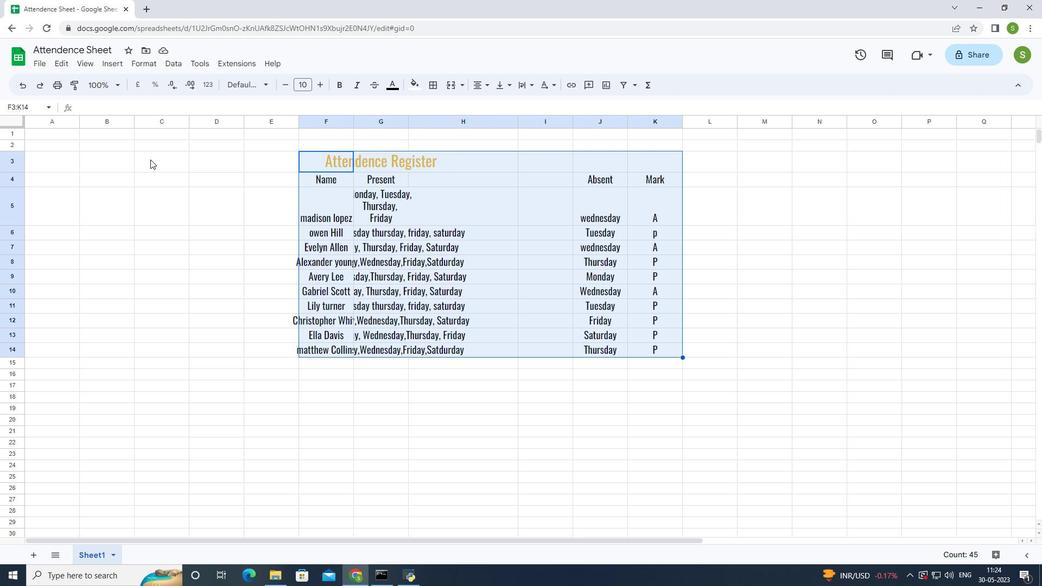 
Action: Mouse pressed left at (150, 159)
Screenshot: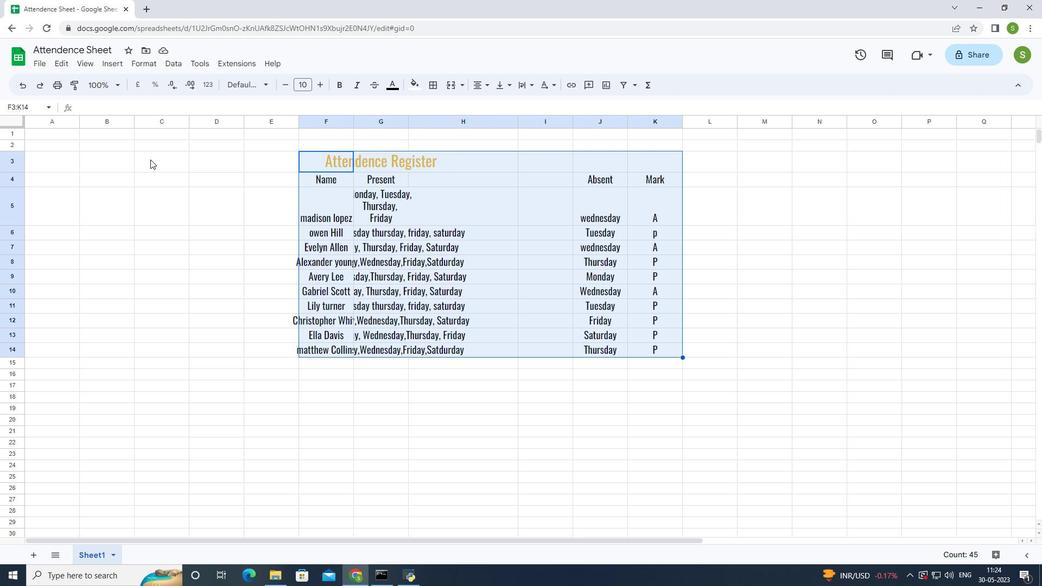 
Action: Mouse moved to (145, 148)
Screenshot: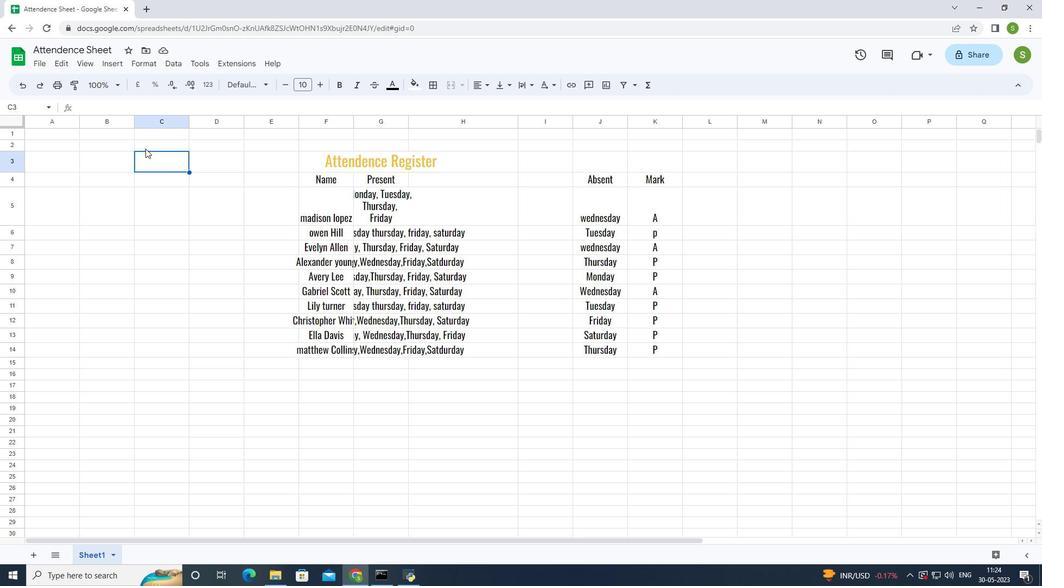
Action: Key pressed ctrl+S
Screenshot: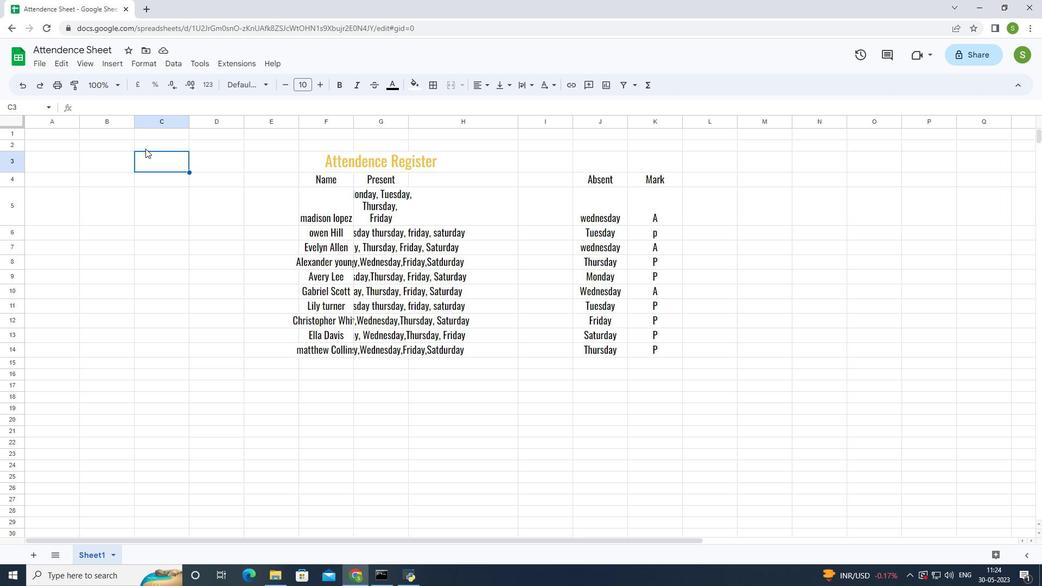 
